 Task: Forward email as attachment with the signature Autumn Baker with the subject Vacation request from softage.1@softage.net to softage.9@softage.net with the message I would like to request a meeting to discuss the upcoming sales strategy.
Action: Mouse moved to (796, 71)
Screenshot: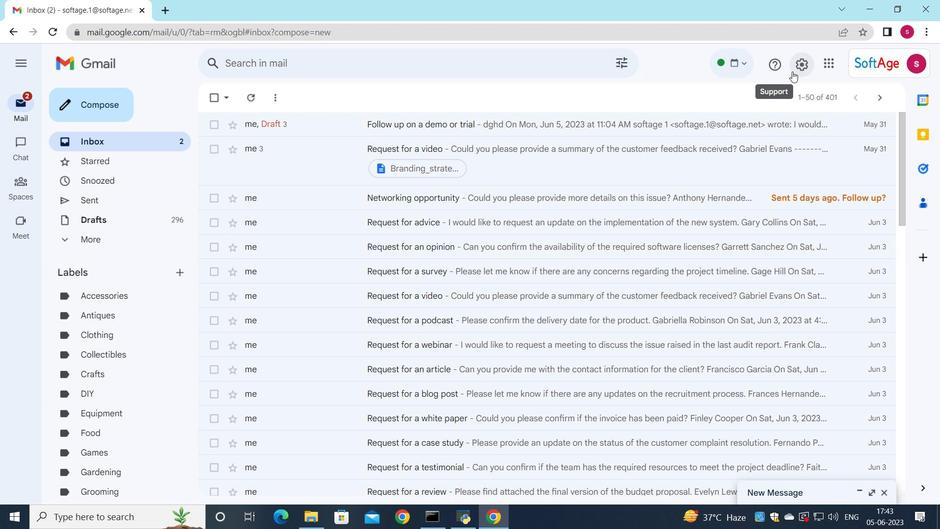 
Action: Mouse pressed left at (796, 71)
Screenshot: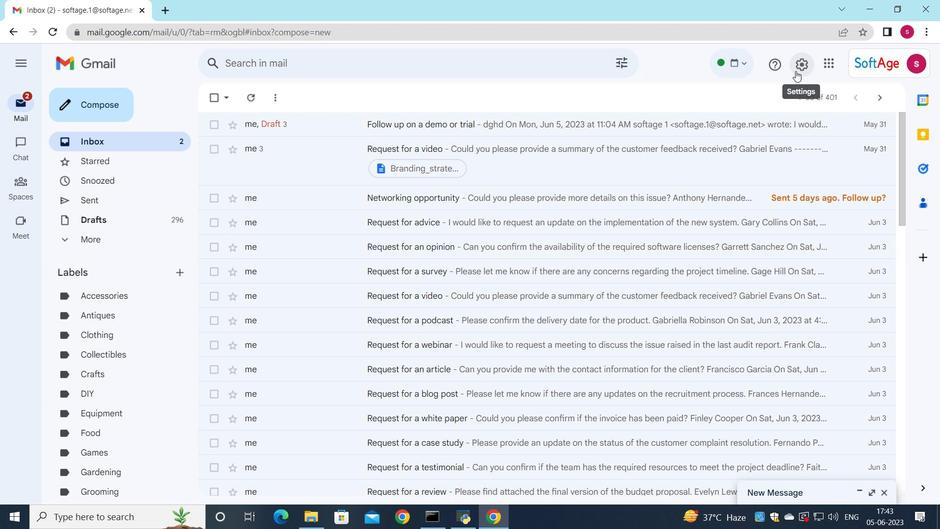 
Action: Mouse moved to (799, 125)
Screenshot: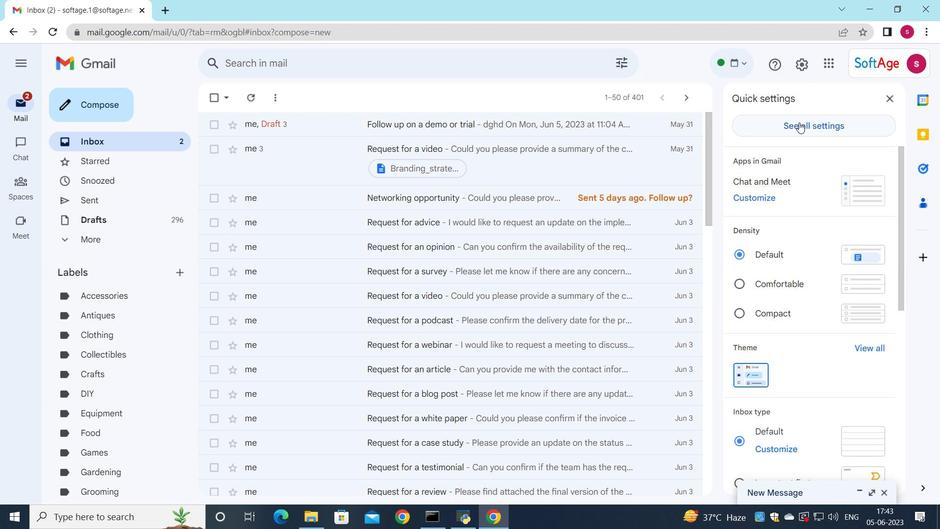 
Action: Mouse pressed left at (799, 125)
Screenshot: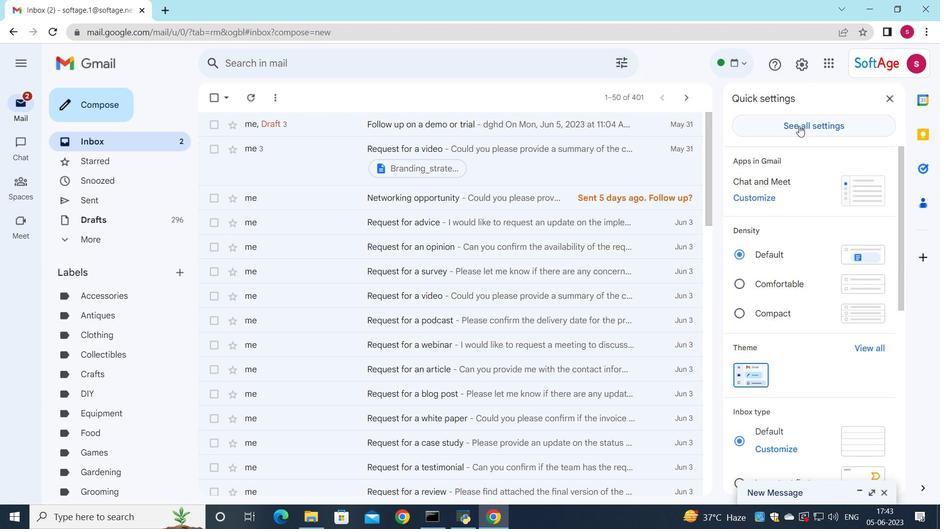 
Action: Mouse moved to (506, 201)
Screenshot: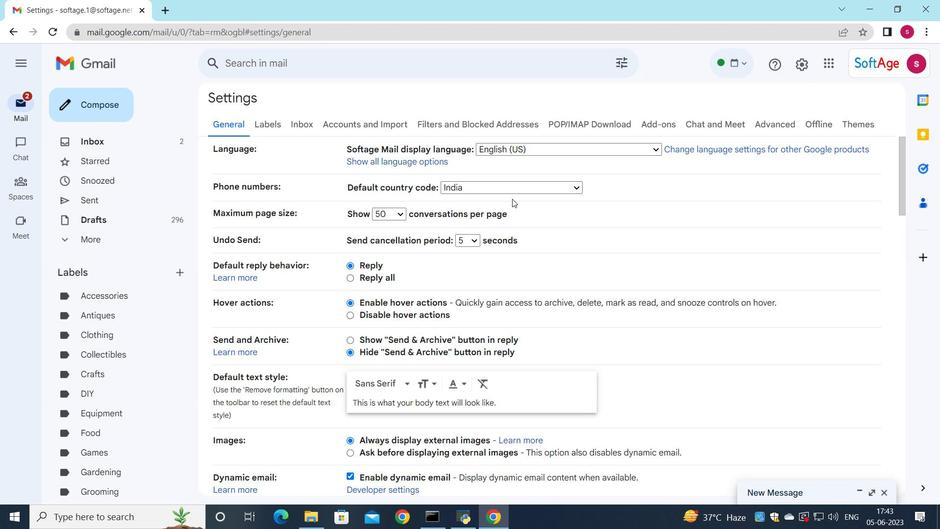 
Action: Mouse scrolled (506, 200) with delta (0, 0)
Screenshot: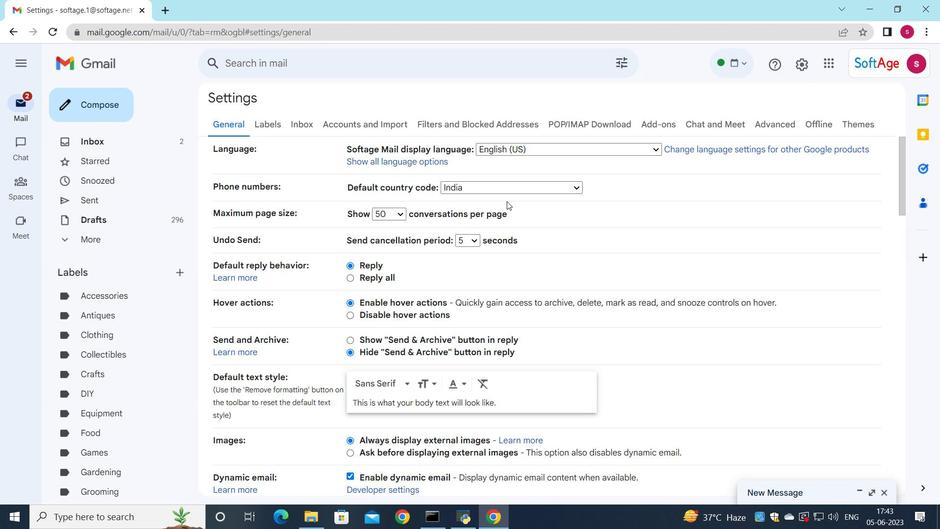
Action: Mouse scrolled (506, 200) with delta (0, 0)
Screenshot: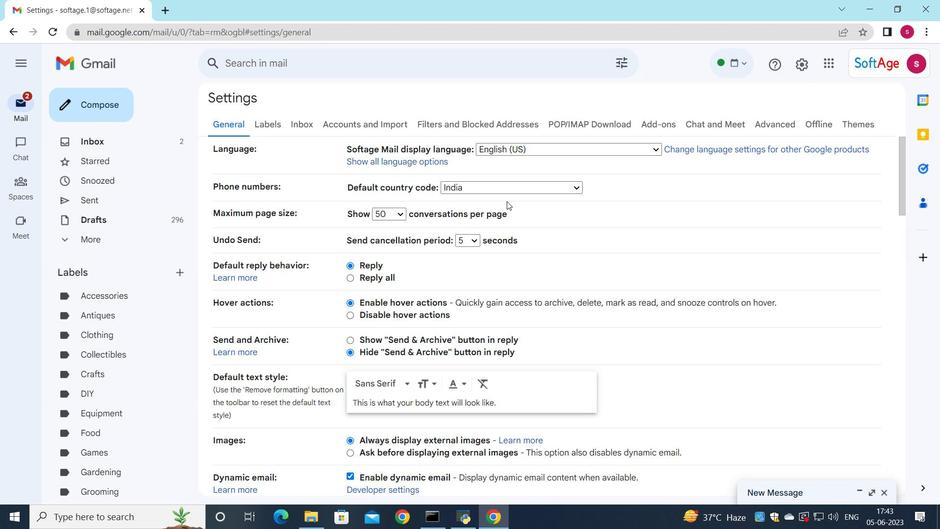 
Action: Mouse scrolled (506, 200) with delta (0, 0)
Screenshot: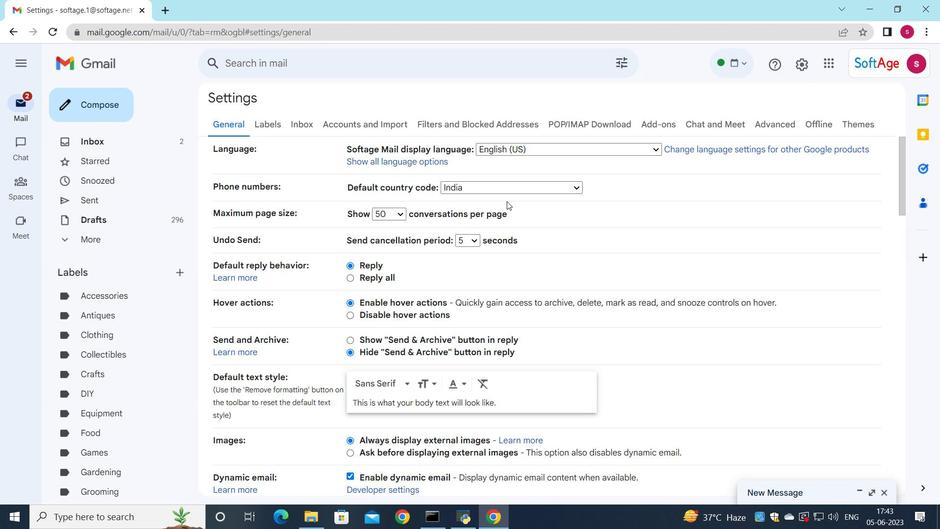 
Action: Mouse scrolled (506, 200) with delta (0, 0)
Screenshot: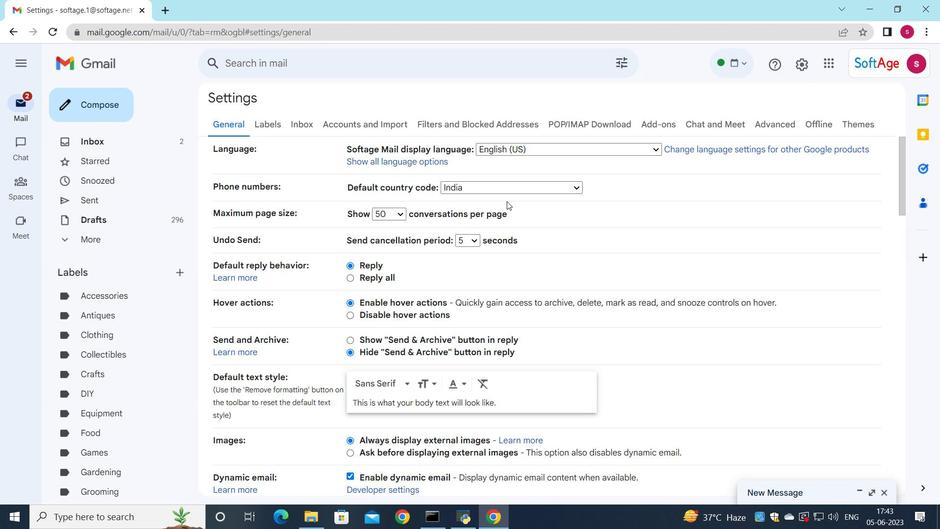 
Action: Mouse scrolled (506, 200) with delta (0, 0)
Screenshot: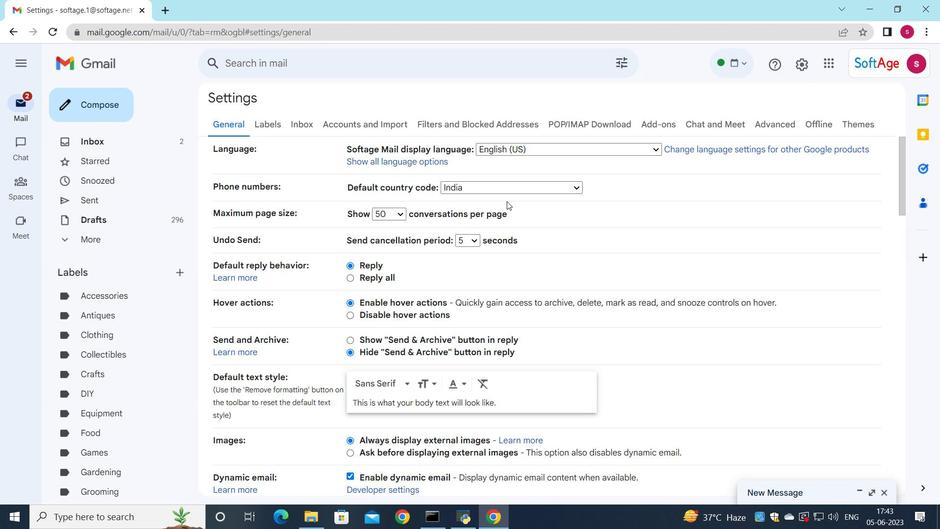 
Action: Mouse moved to (503, 210)
Screenshot: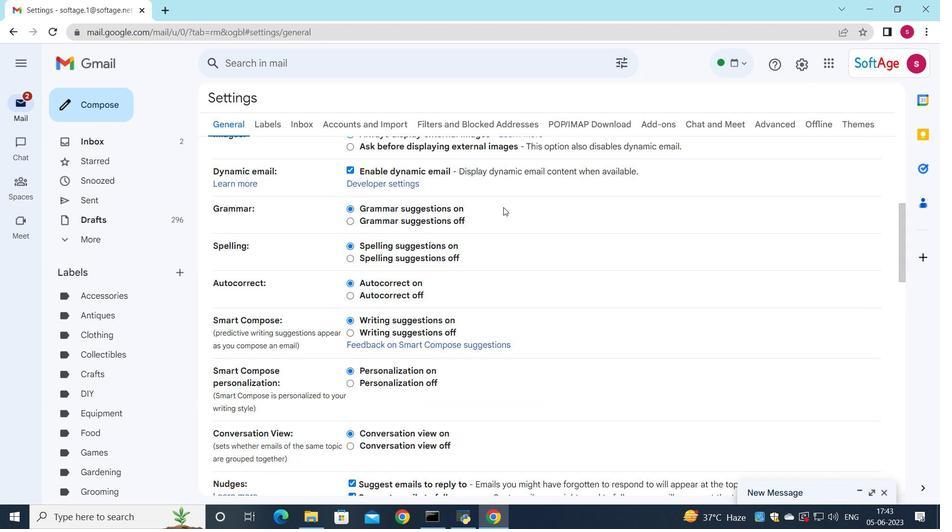 
Action: Mouse scrolled (503, 209) with delta (0, 0)
Screenshot: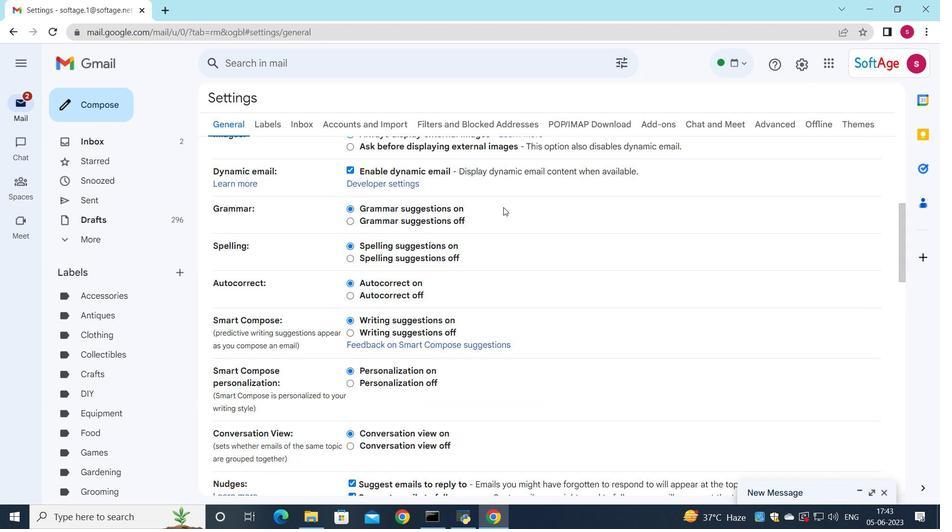 
Action: Mouse moved to (502, 214)
Screenshot: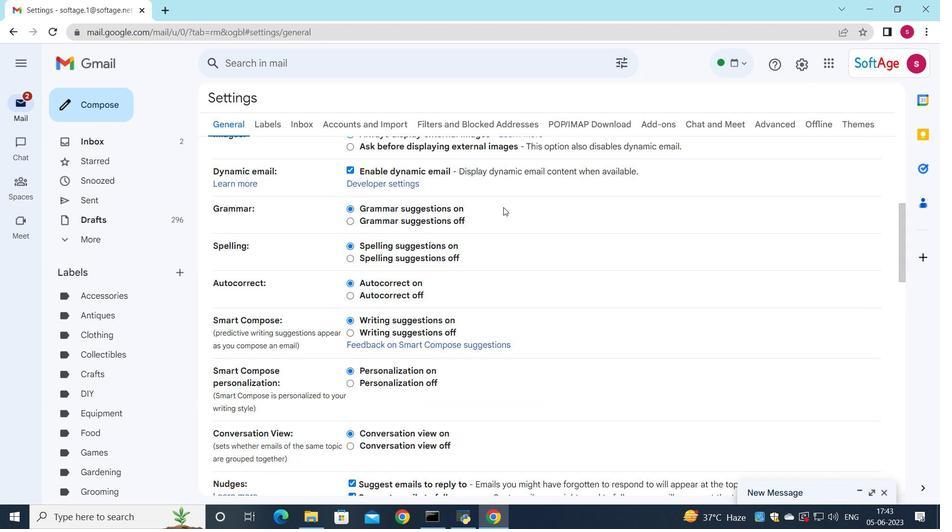 
Action: Mouse scrolled (502, 213) with delta (0, 0)
Screenshot: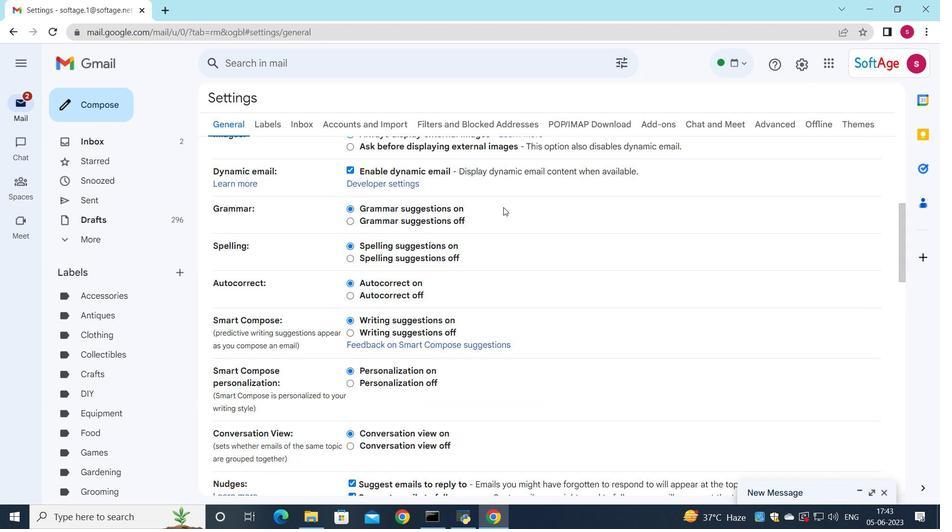 
Action: Mouse moved to (502, 216)
Screenshot: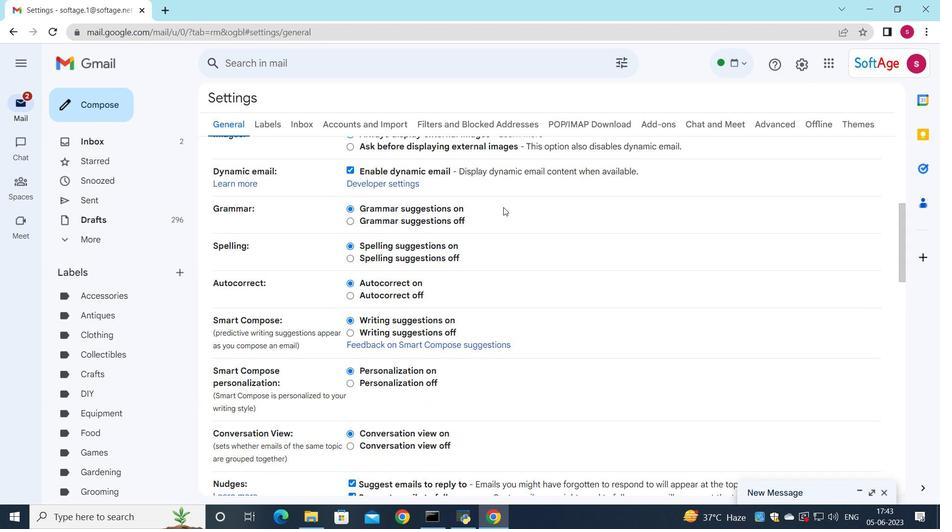 
Action: Mouse scrolled (502, 216) with delta (0, 0)
Screenshot: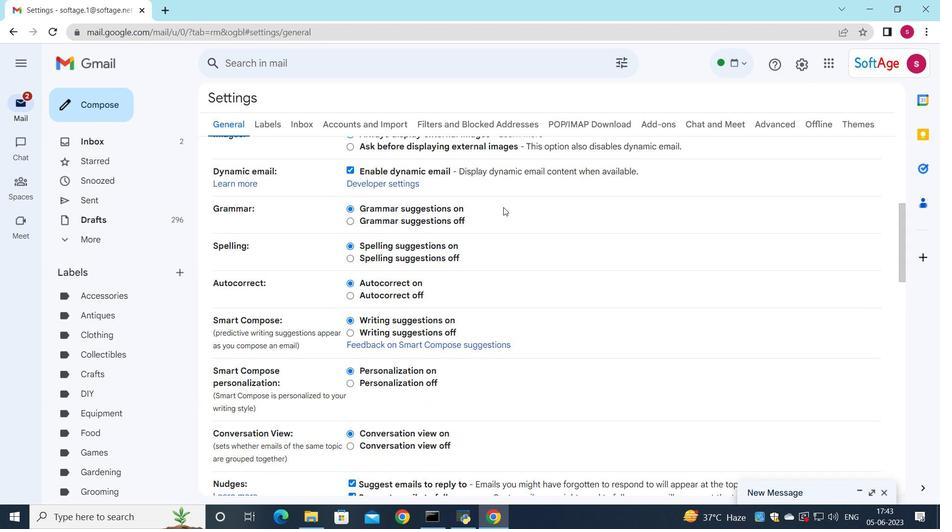 
Action: Mouse moved to (502, 218)
Screenshot: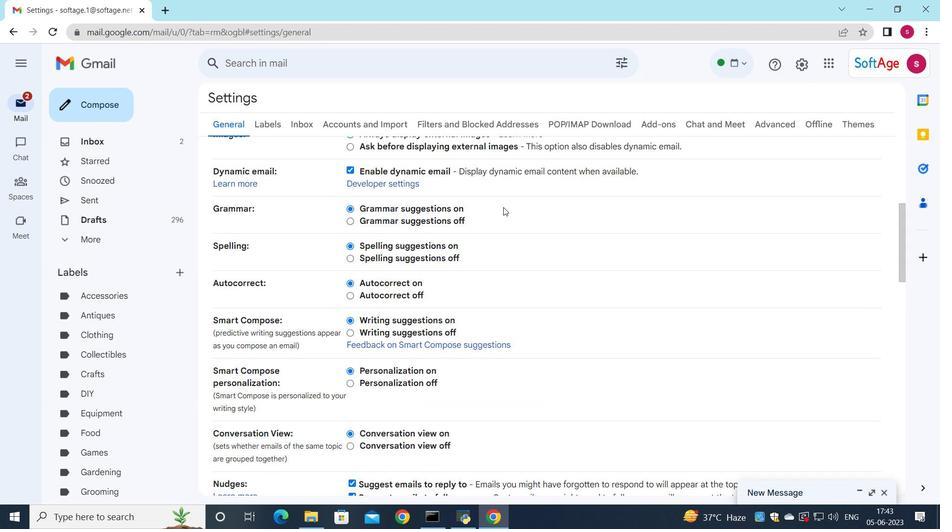 
Action: Mouse scrolled (502, 218) with delta (0, 0)
Screenshot: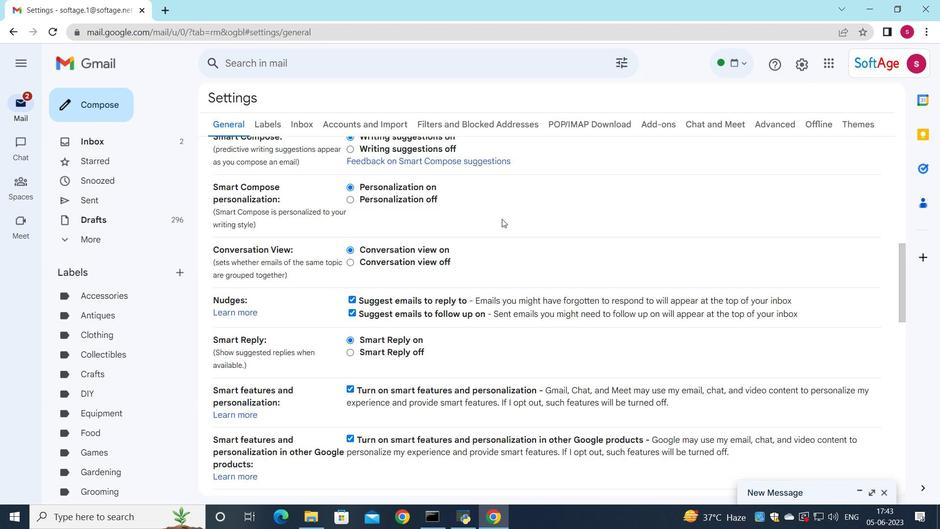 
Action: Mouse scrolled (502, 218) with delta (0, 0)
Screenshot: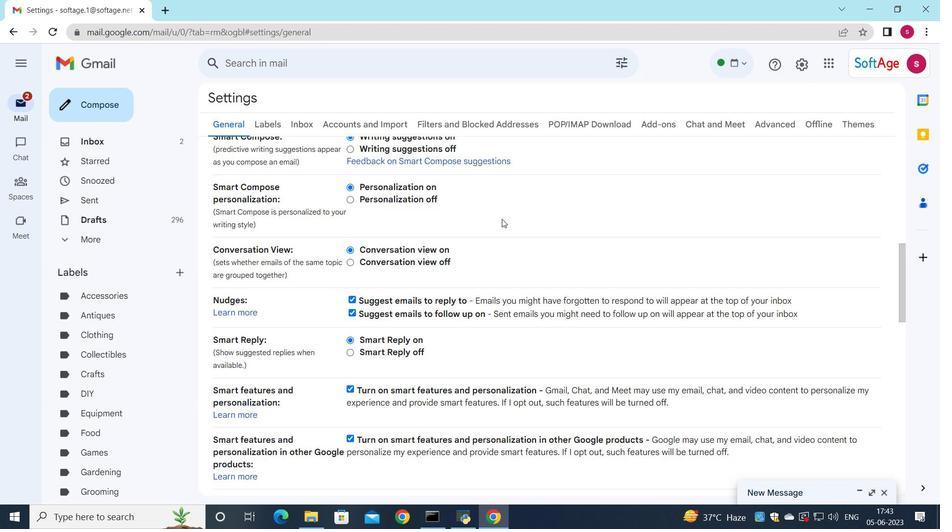 
Action: Mouse moved to (502, 218)
Screenshot: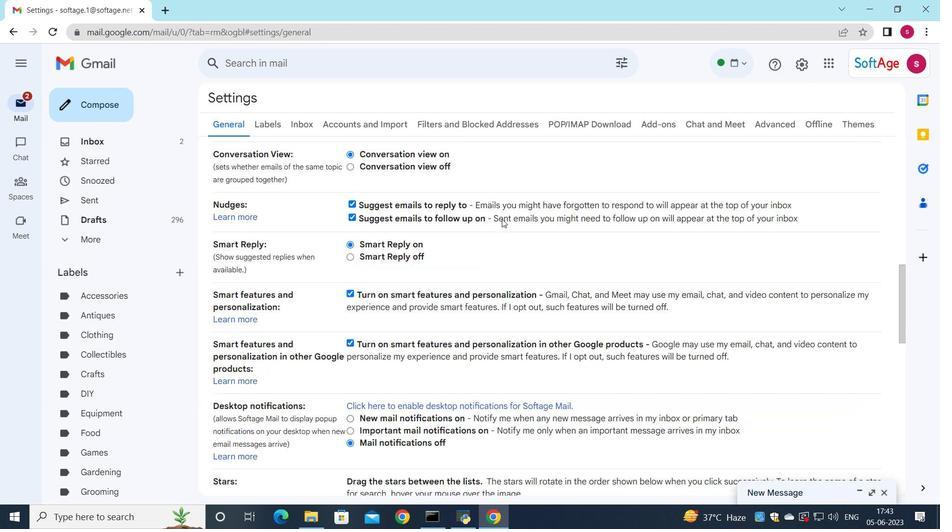 
Action: Mouse scrolled (502, 217) with delta (0, 0)
Screenshot: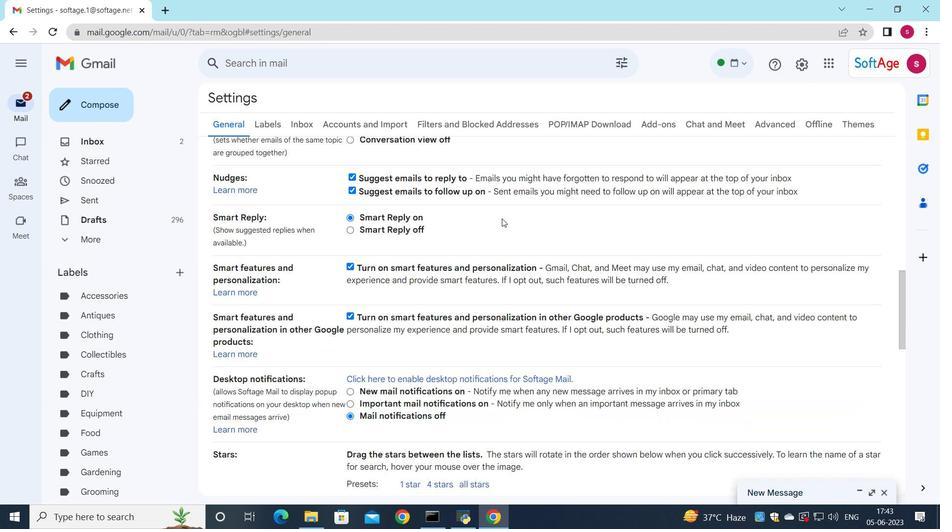 
Action: Mouse scrolled (502, 217) with delta (0, 0)
Screenshot: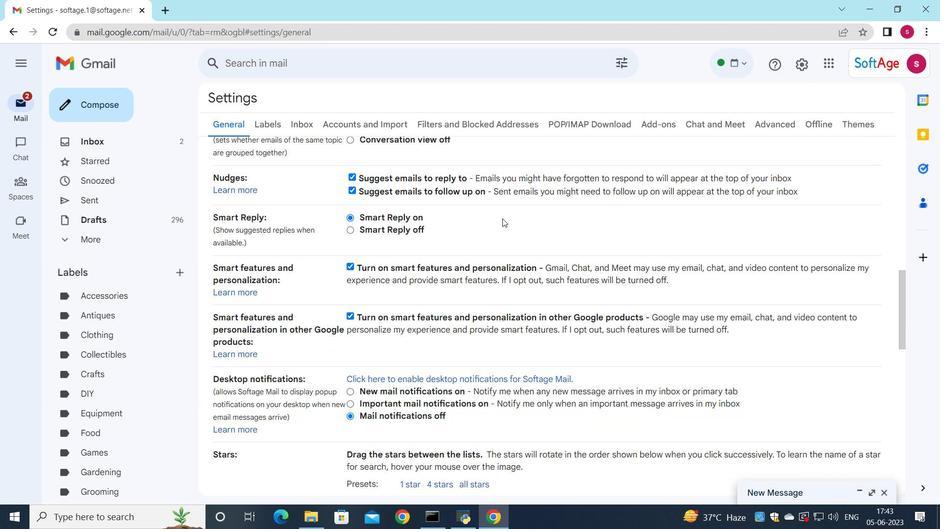 
Action: Mouse scrolled (502, 217) with delta (0, 0)
Screenshot: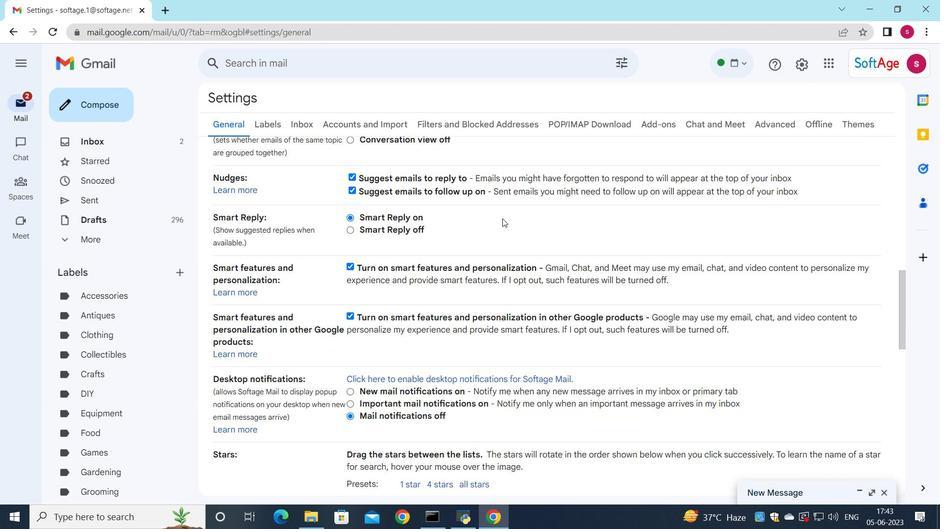 
Action: Mouse scrolled (502, 217) with delta (0, 0)
Screenshot: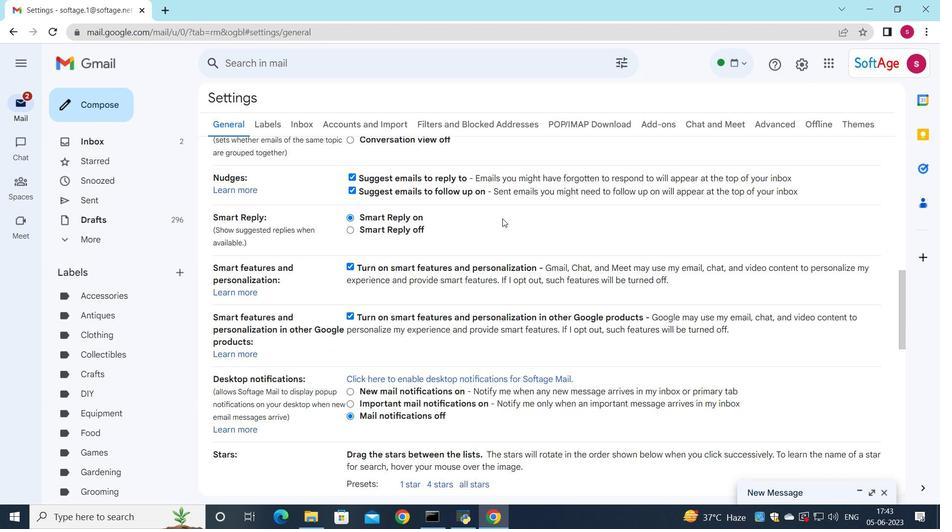 
Action: Mouse moved to (485, 229)
Screenshot: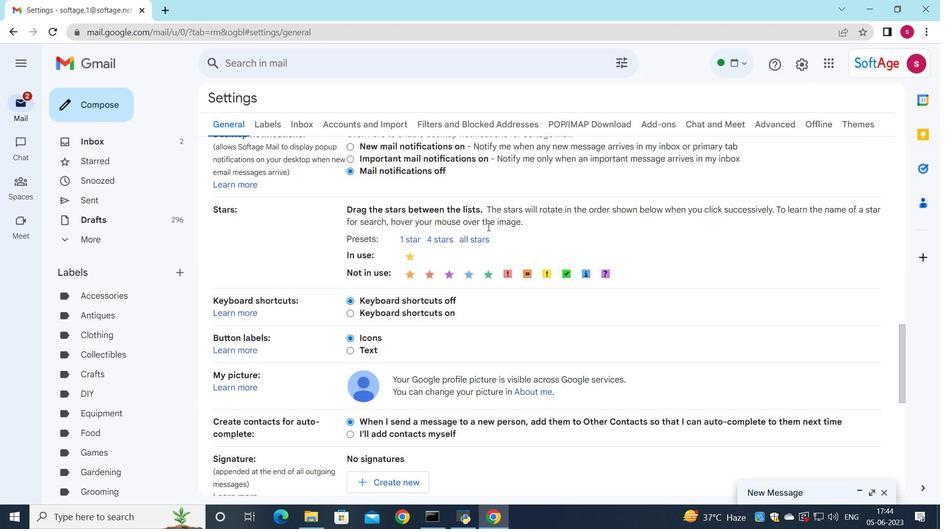 
Action: Mouse scrolled (485, 228) with delta (0, 0)
Screenshot: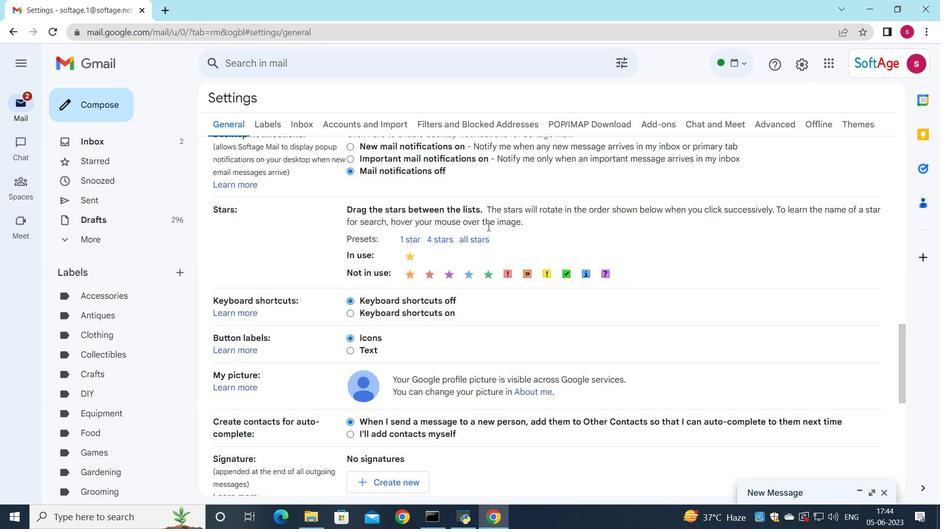 
Action: Mouse moved to (484, 231)
Screenshot: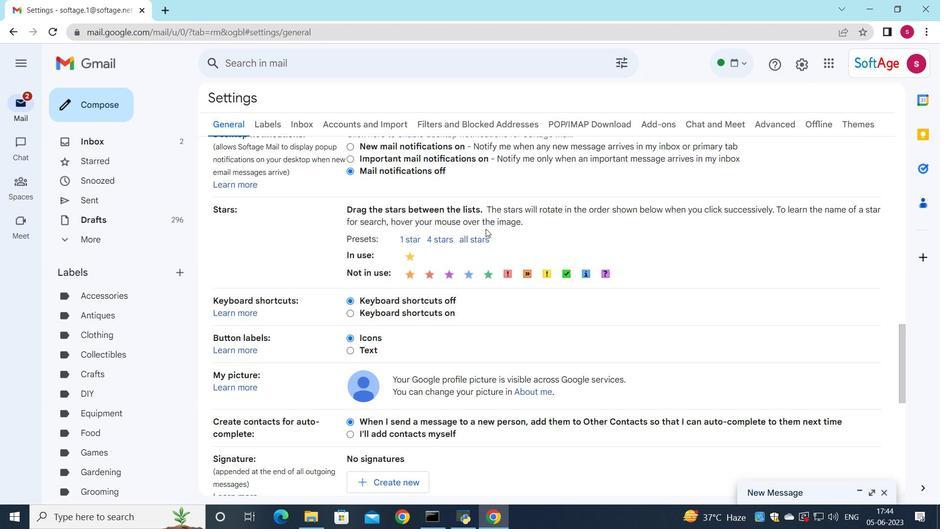 
Action: Mouse scrolled (484, 231) with delta (0, 0)
Screenshot: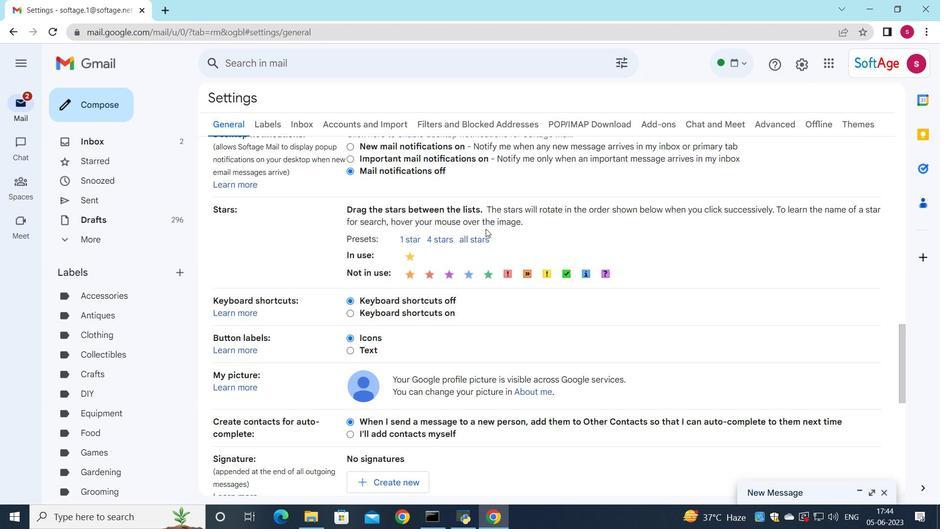 
Action: Mouse moved to (483, 235)
Screenshot: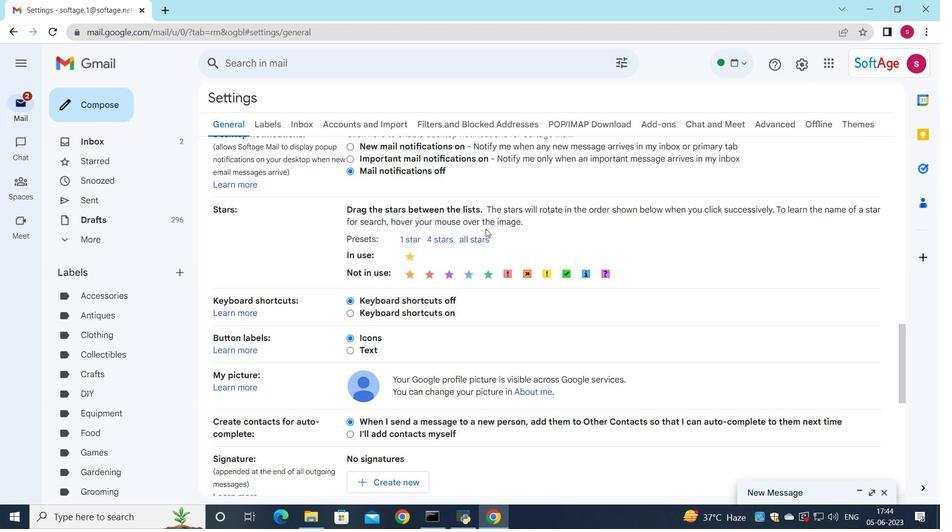 
Action: Mouse scrolled (483, 235) with delta (0, 0)
Screenshot: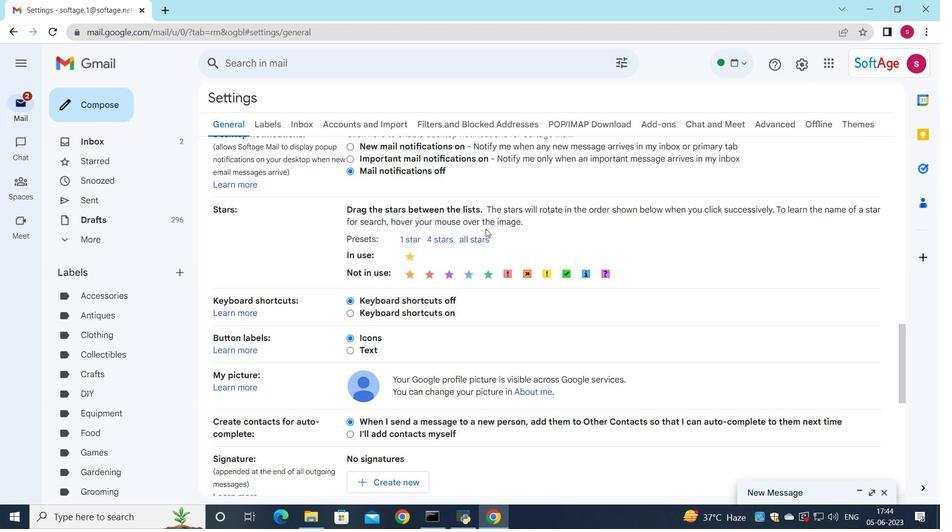 
Action: Mouse moved to (481, 242)
Screenshot: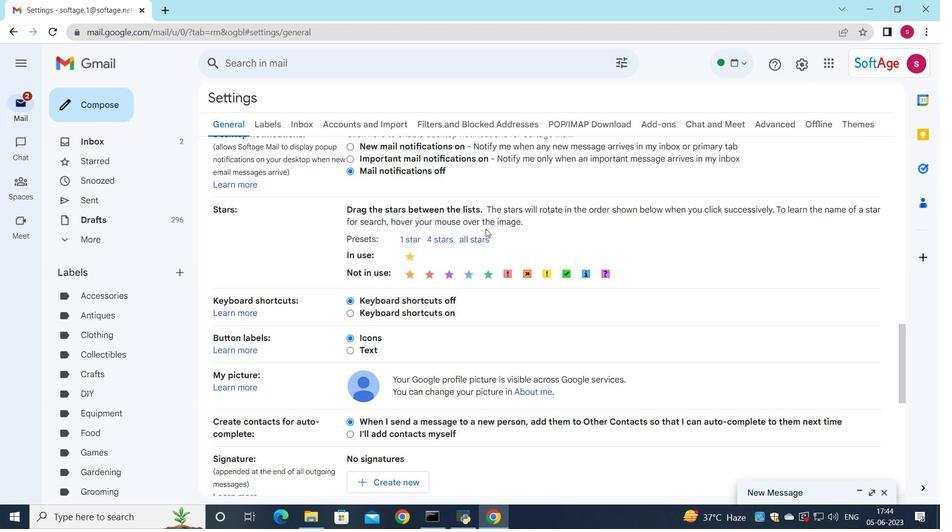 
Action: Mouse scrolled (481, 241) with delta (0, 0)
Screenshot: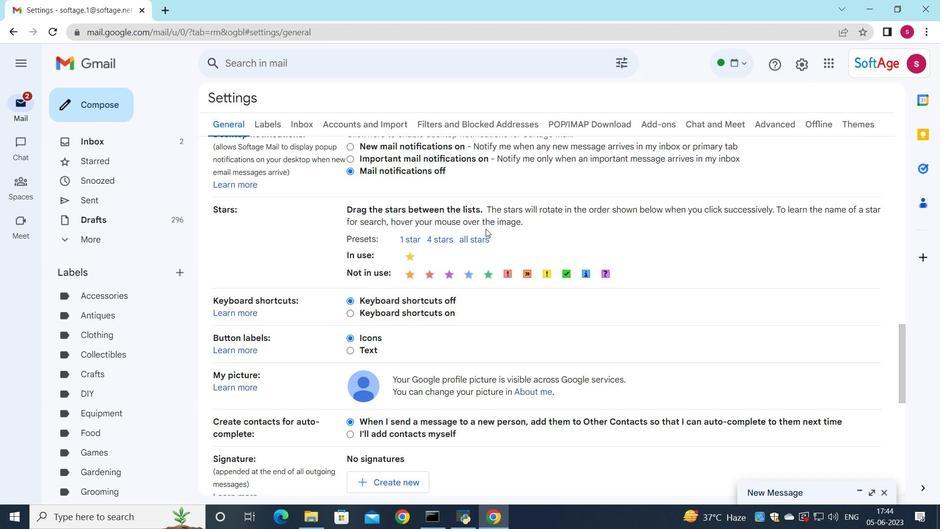 
Action: Mouse moved to (400, 238)
Screenshot: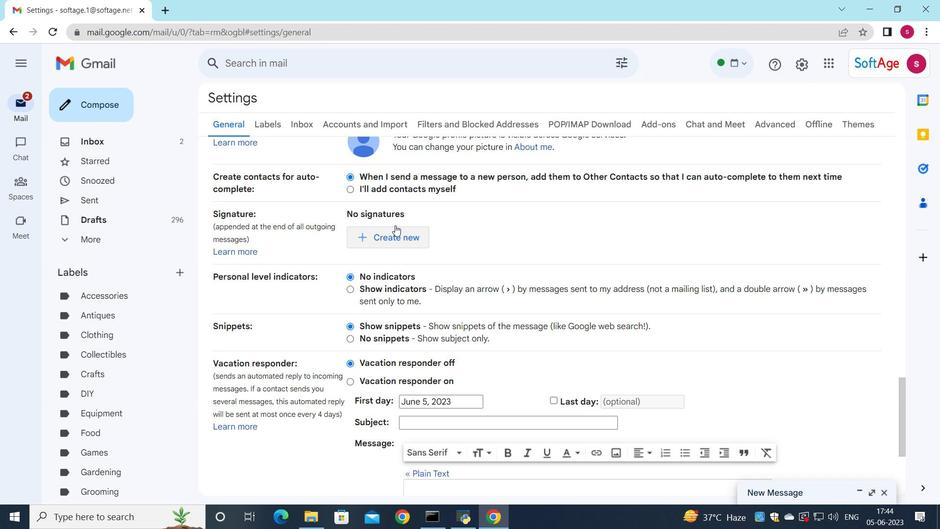 
Action: Mouse pressed left at (400, 238)
Screenshot: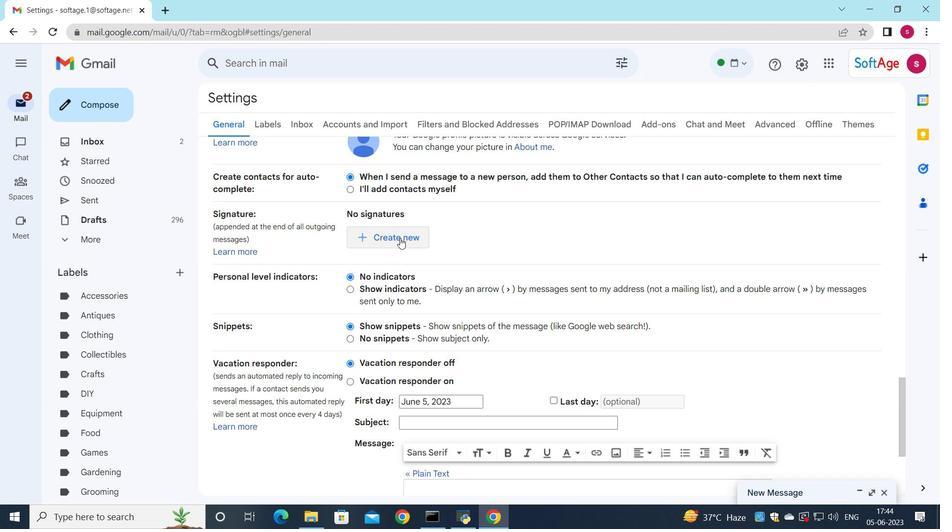
Action: Mouse moved to (423, 251)
Screenshot: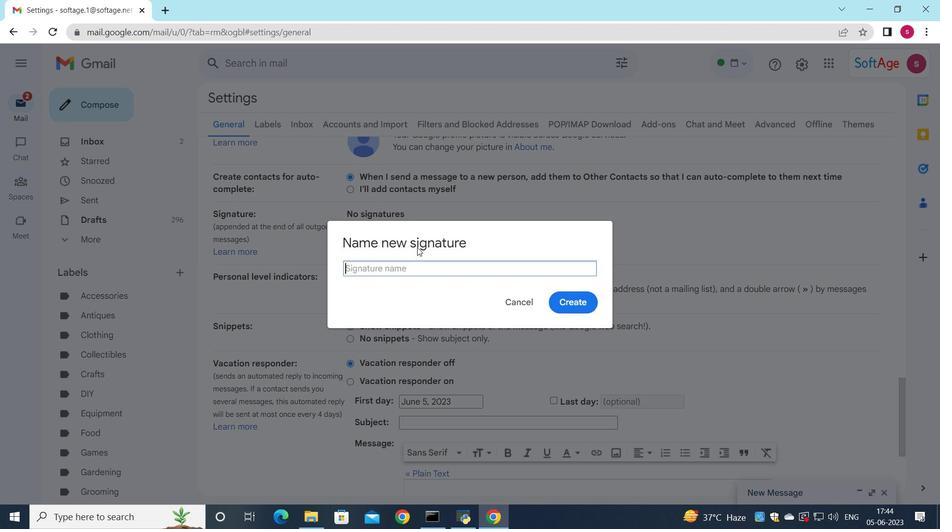 
Action: Key pressed <Key.shift>Autumn<Key.space><Key.shift><Key.shift><Key.shift><Key.shift><Key.shift><Key.shift><Key.shift><Key.shift><Key.shift><Key.shift><Key.shift><Key.shift><Key.shift><Key.shift><Key.shift><Key.shift><Key.shift><Key.shift><Key.shift><Key.shift><Key.shift><Key.shift><Key.shift><Key.shift><Key.shift><Key.shift><Key.shift><Key.shift><Key.shift><Key.shift><Key.shift><Key.shift>Baker
Screenshot: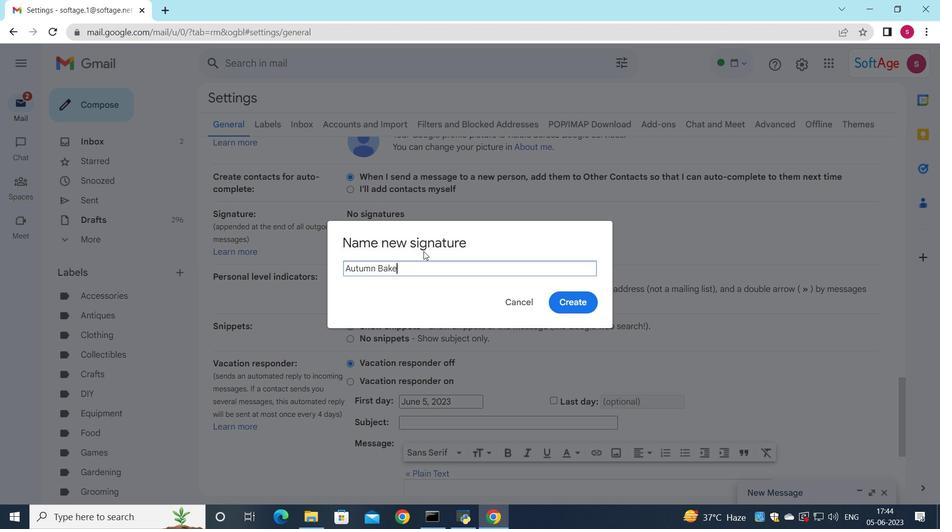 
Action: Mouse moved to (580, 297)
Screenshot: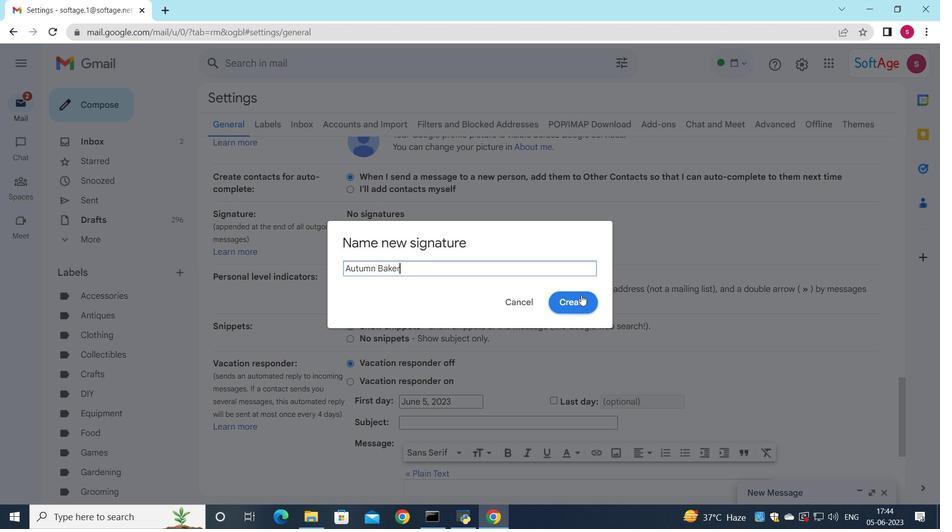 
Action: Mouse pressed left at (580, 297)
Screenshot: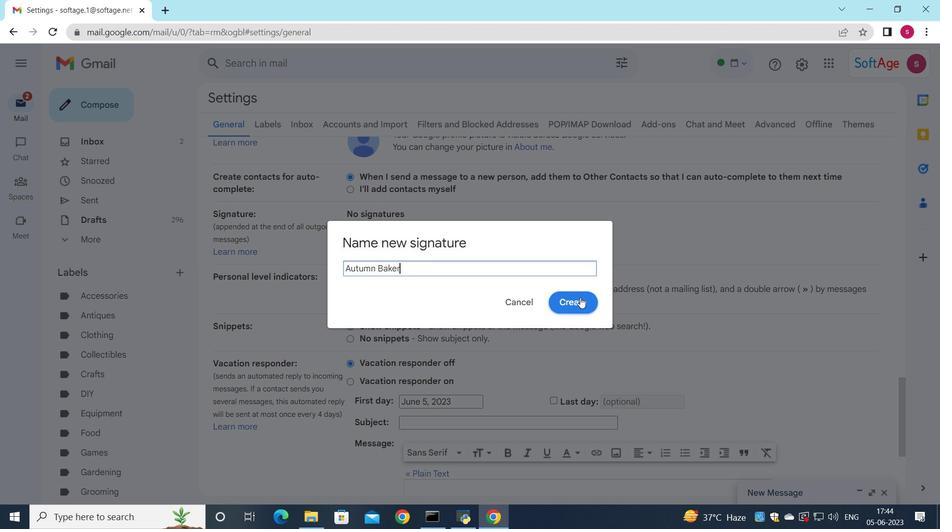 
Action: Mouse moved to (572, 248)
Screenshot: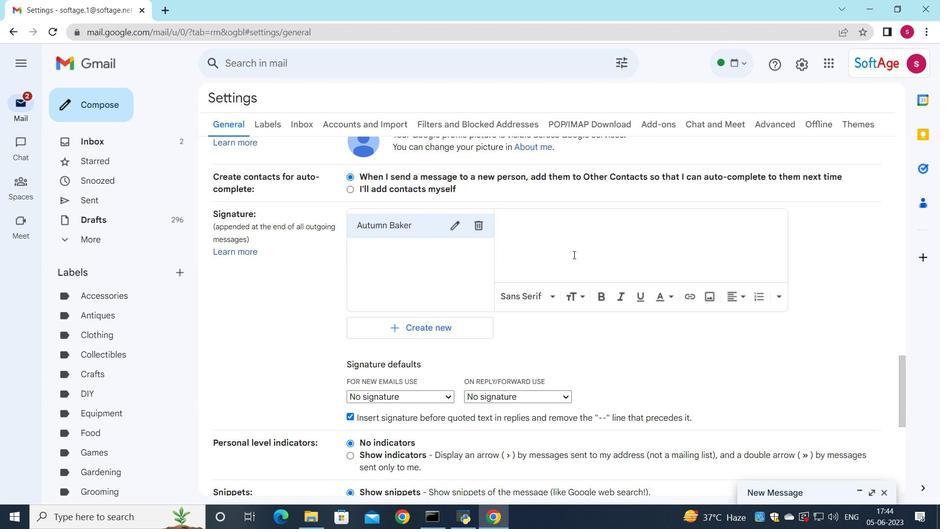 
Action: Mouse pressed left at (572, 248)
Screenshot: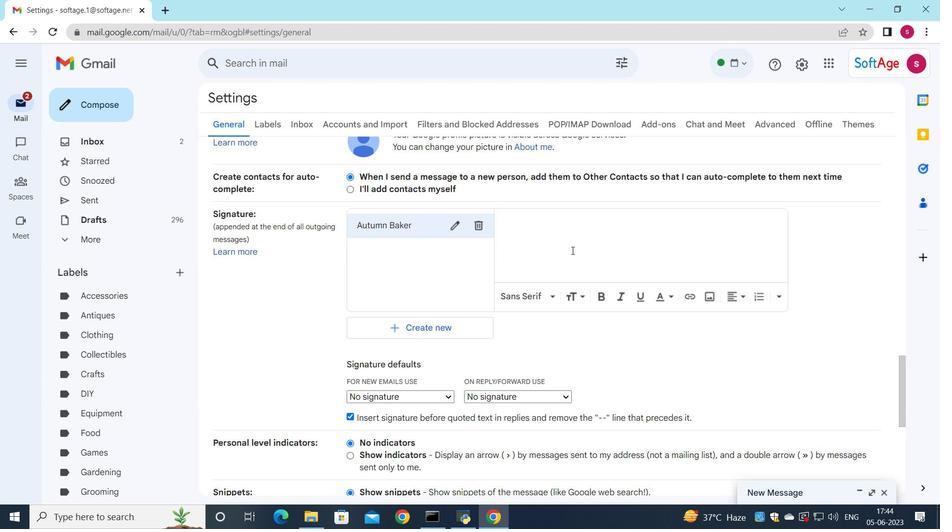 
Action: Key pressed <Key.shift>Autumn<Key.space><Key.shift>Baker
Screenshot: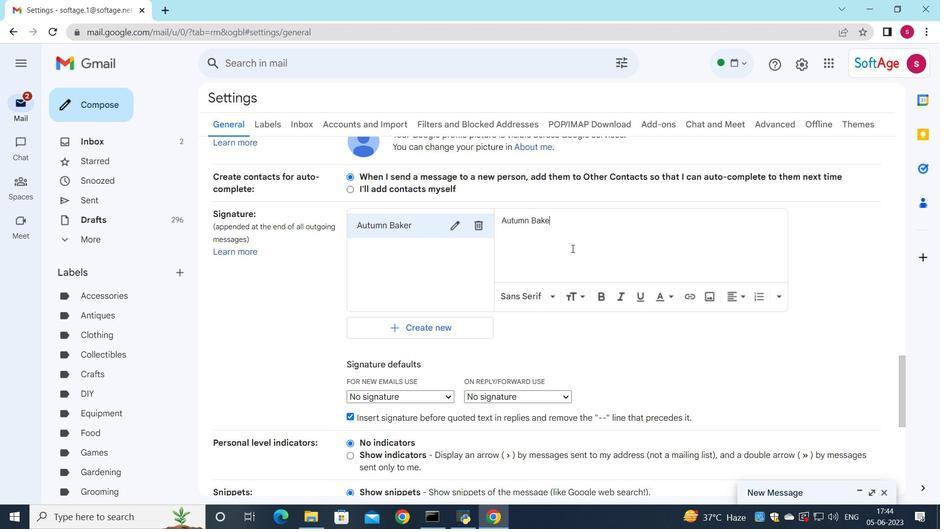 
Action: Mouse moved to (433, 387)
Screenshot: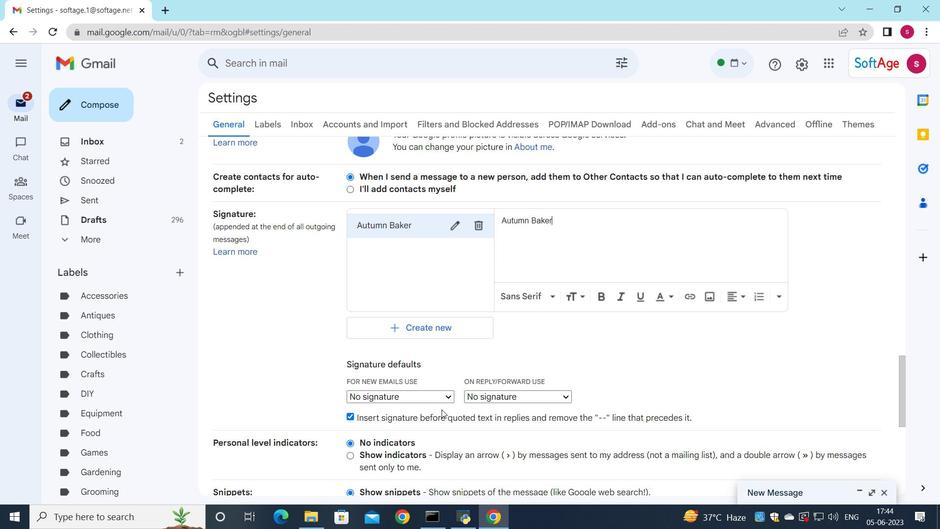 
Action: Mouse pressed left at (433, 387)
Screenshot: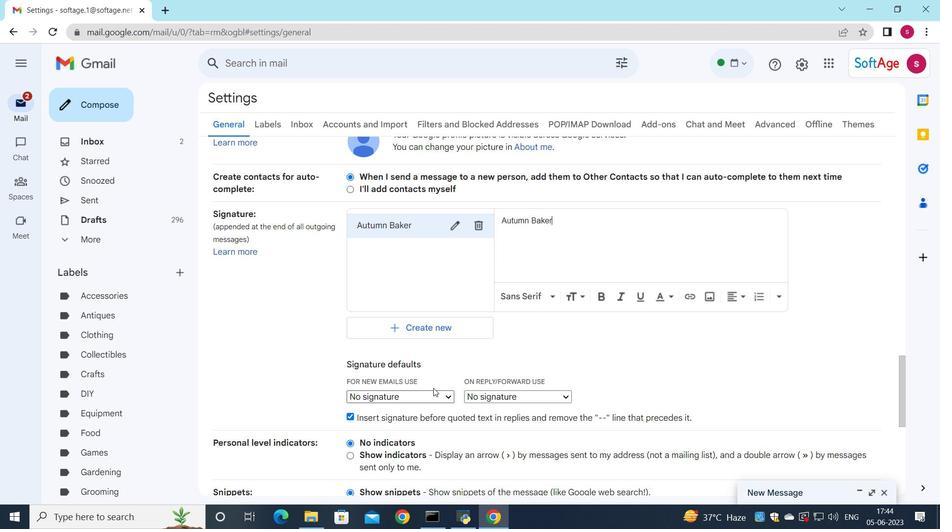 
Action: Mouse moved to (437, 398)
Screenshot: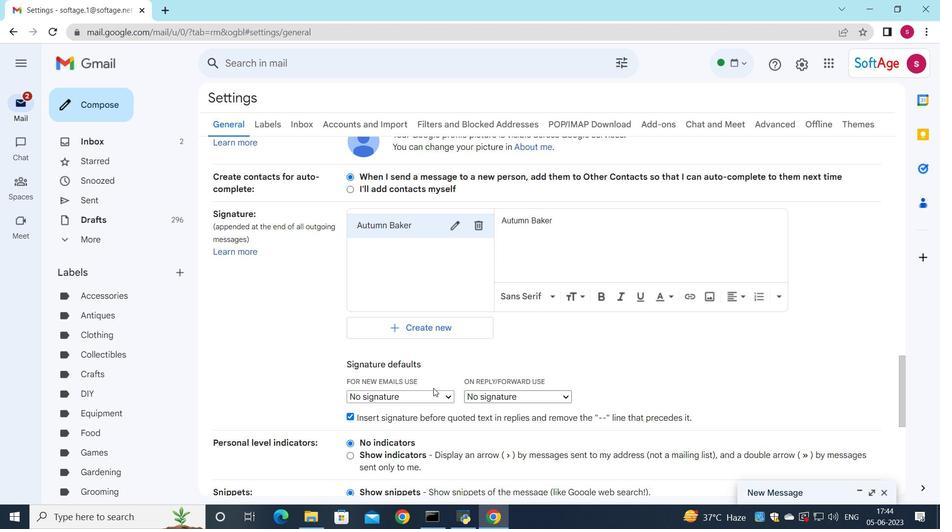 
Action: Mouse pressed left at (437, 398)
Screenshot: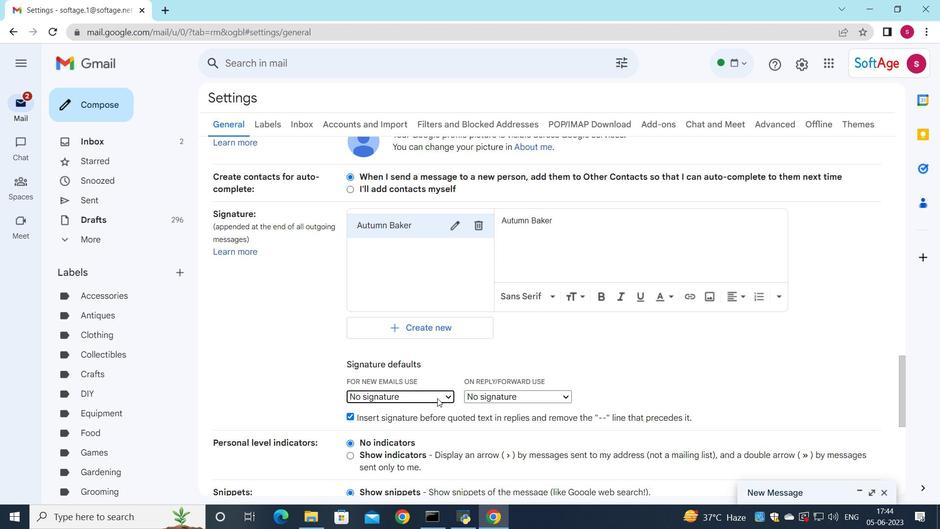 
Action: Mouse moved to (441, 420)
Screenshot: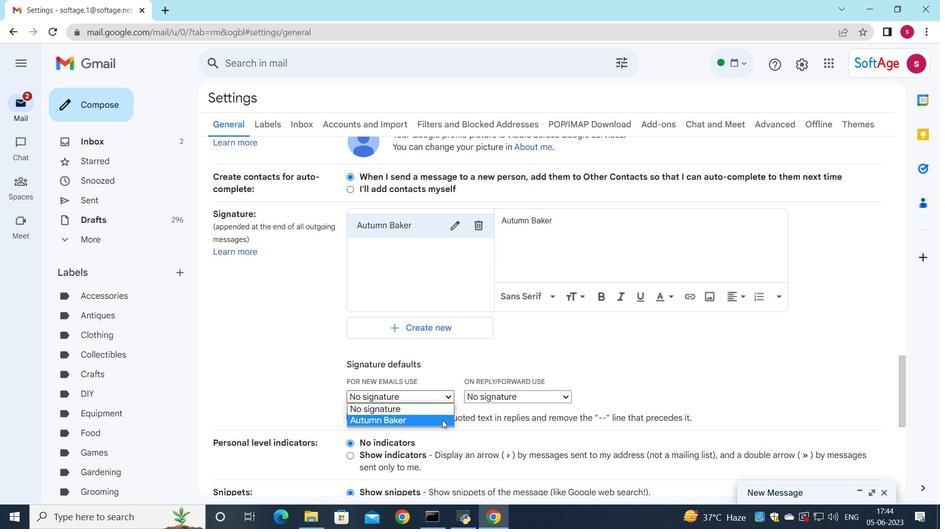 
Action: Mouse pressed left at (441, 420)
Screenshot: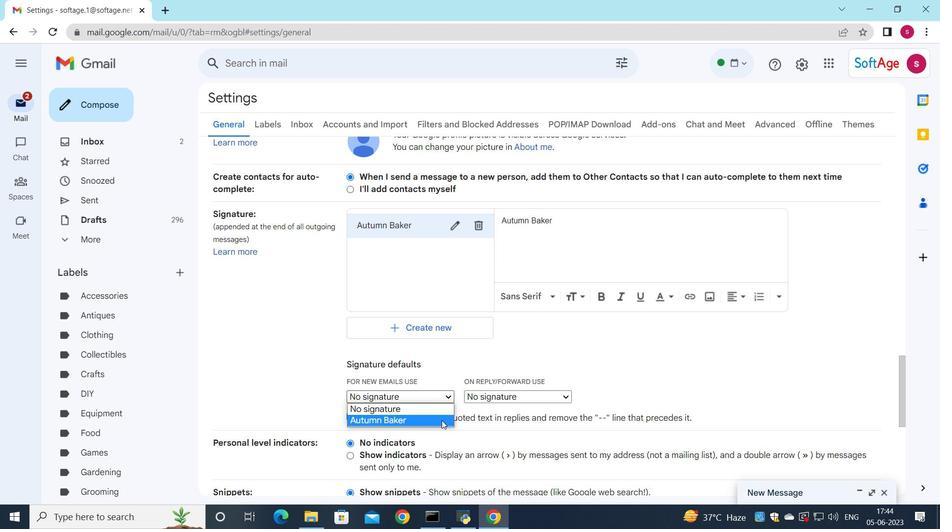 
Action: Mouse moved to (482, 395)
Screenshot: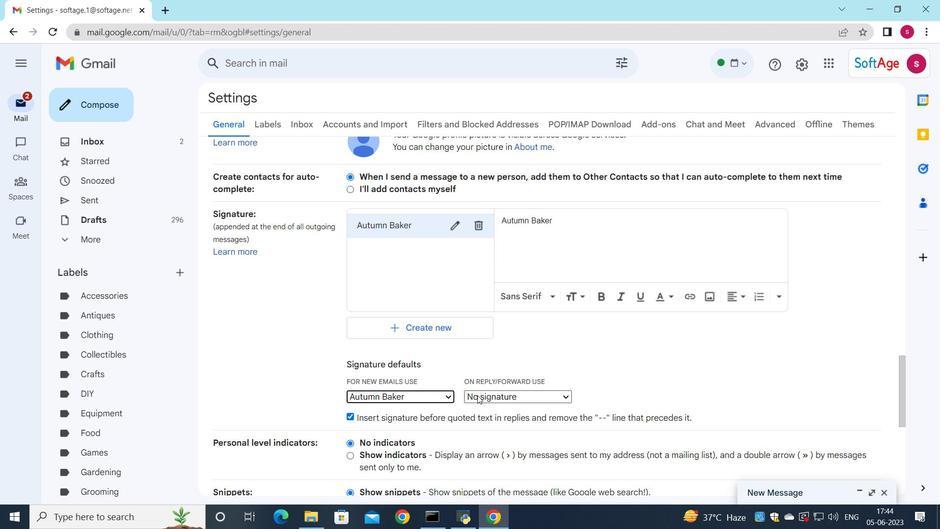 
Action: Mouse pressed left at (482, 395)
Screenshot: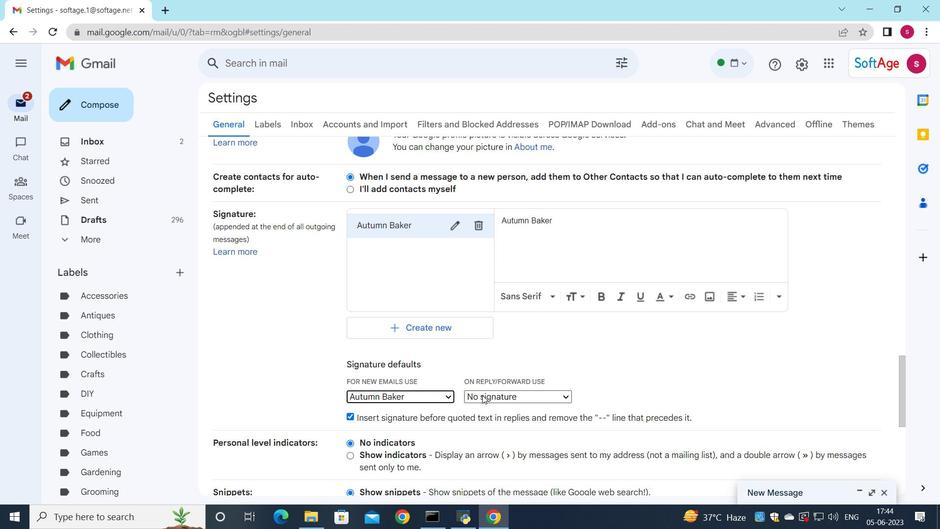 
Action: Mouse moved to (485, 418)
Screenshot: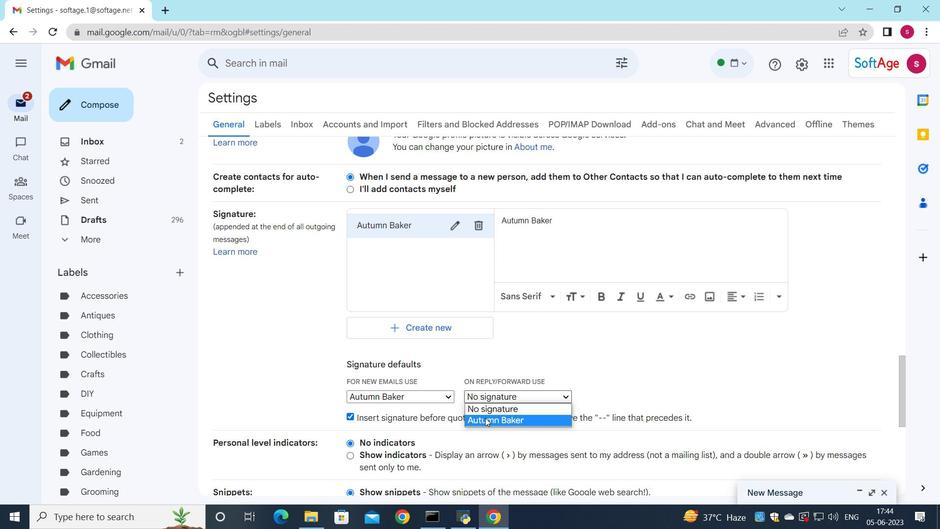 
Action: Mouse pressed left at (485, 418)
Screenshot: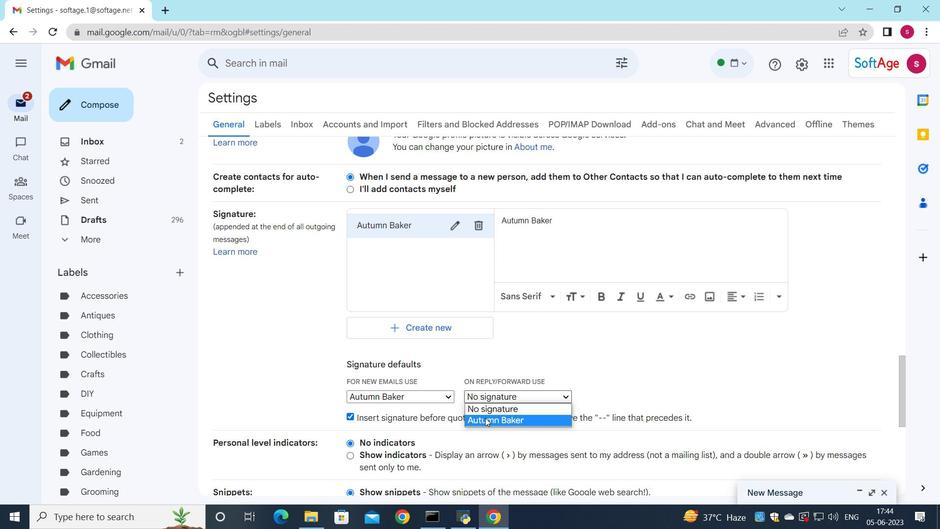 
Action: Mouse moved to (390, 299)
Screenshot: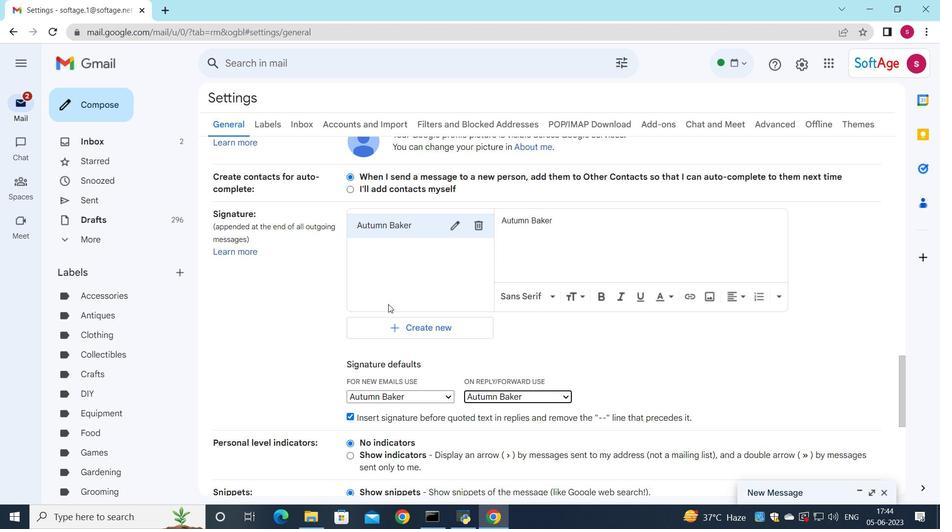 
Action: Mouse scrolled (390, 299) with delta (0, 0)
Screenshot: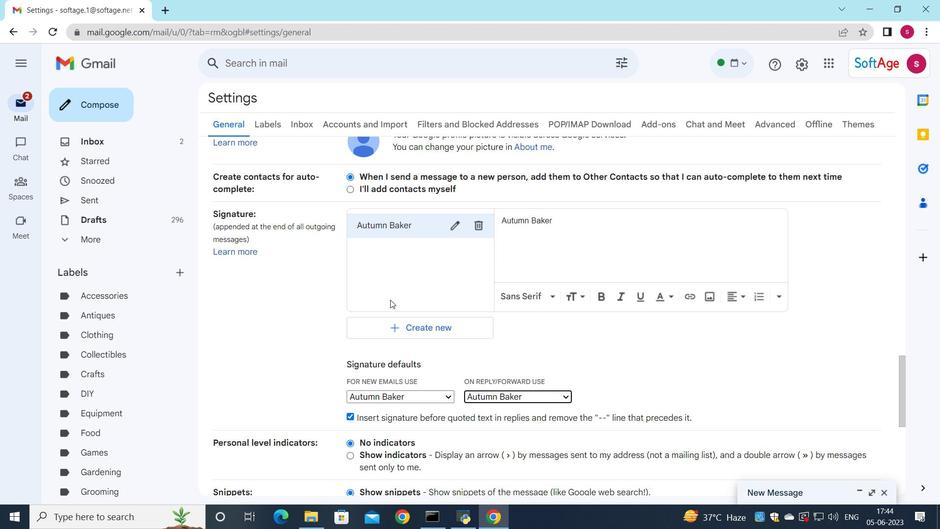 
Action: Mouse scrolled (390, 299) with delta (0, 0)
Screenshot: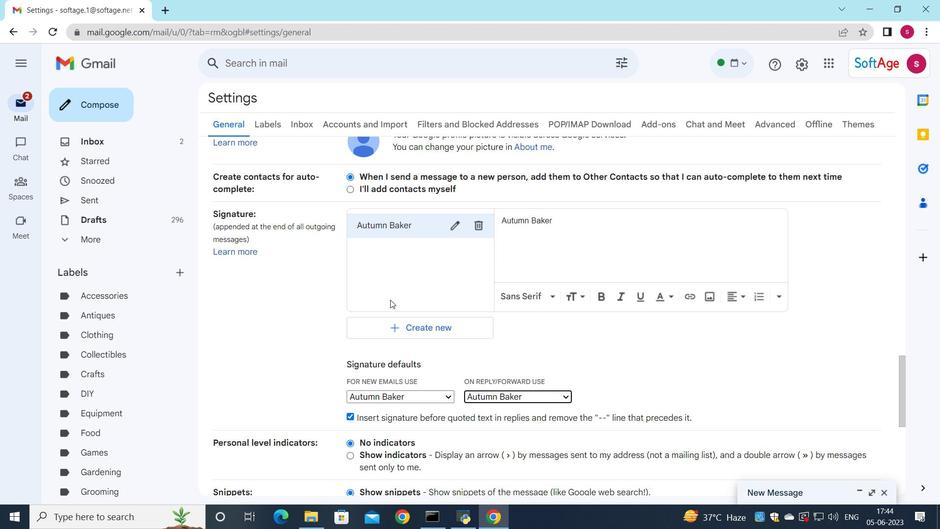 
Action: Mouse scrolled (390, 299) with delta (0, 0)
Screenshot: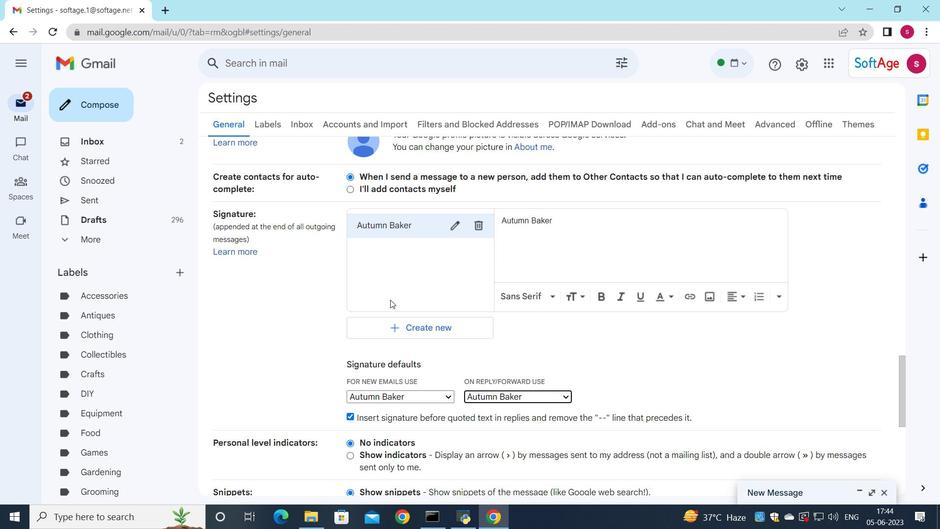 
Action: Mouse scrolled (390, 299) with delta (0, 0)
Screenshot: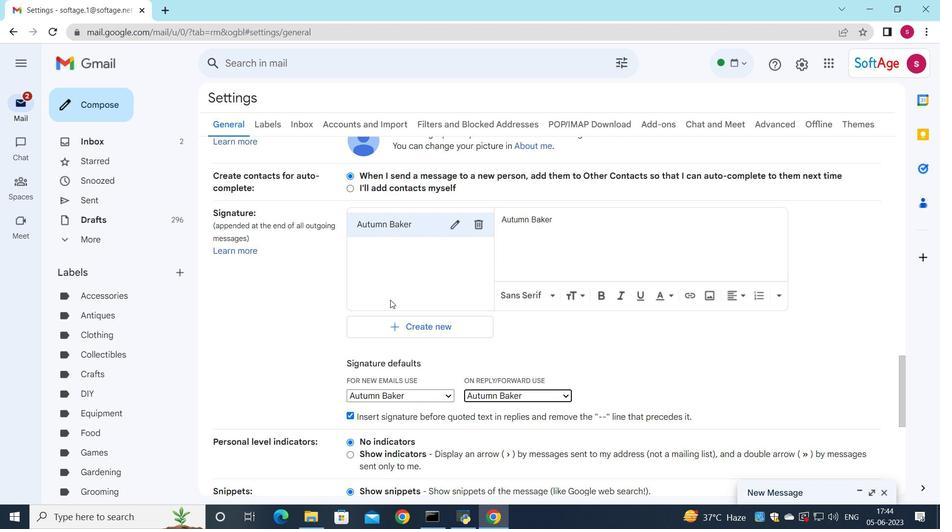 
Action: Mouse scrolled (390, 299) with delta (0, 0)
Screenshot: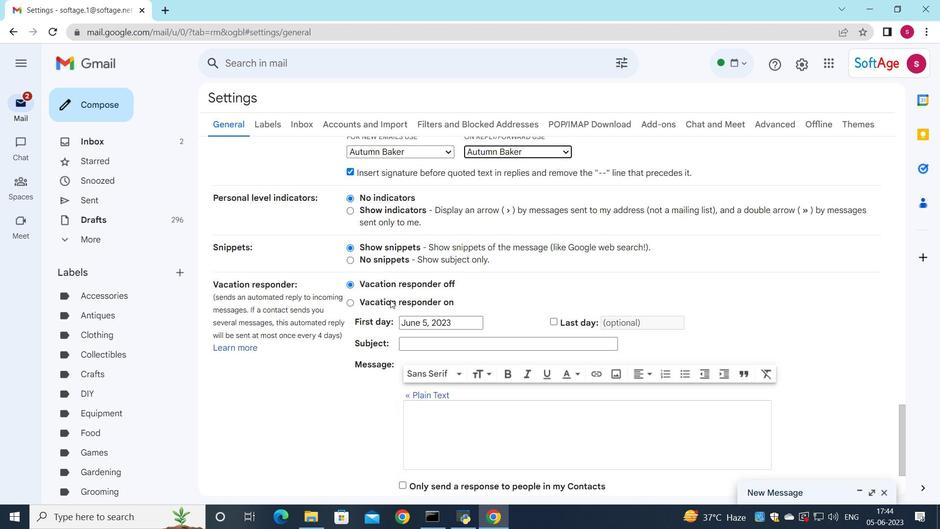 
Action: Mouse scrolled (390, 299) with delta (0, 0)
Screenshot: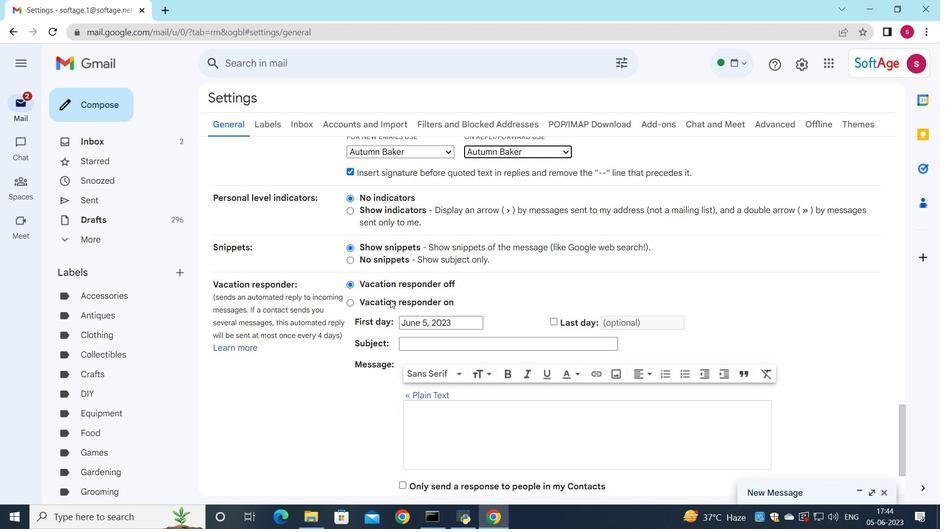 
Action: Mouse scrolled (390, 299) with delta (0, 0)
Screenshot: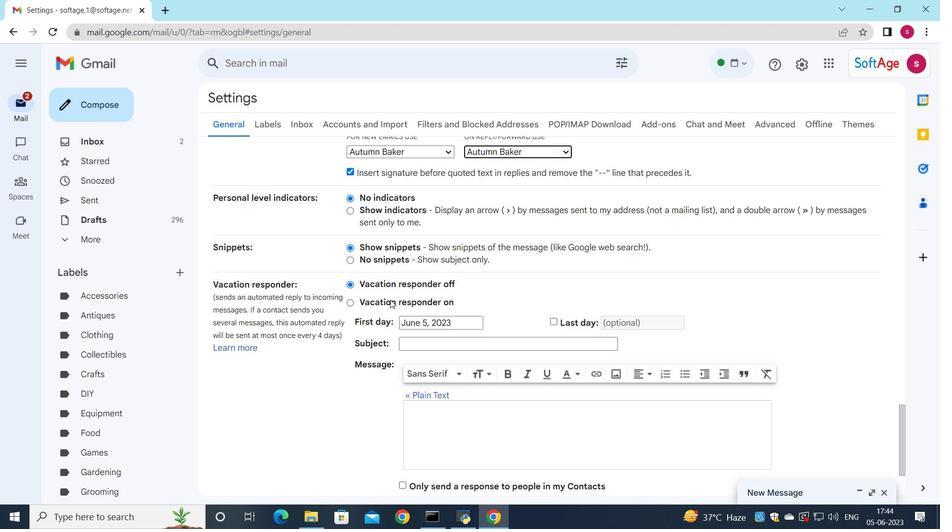 
Action: Mouse moved to (537, 442)
Screenshot: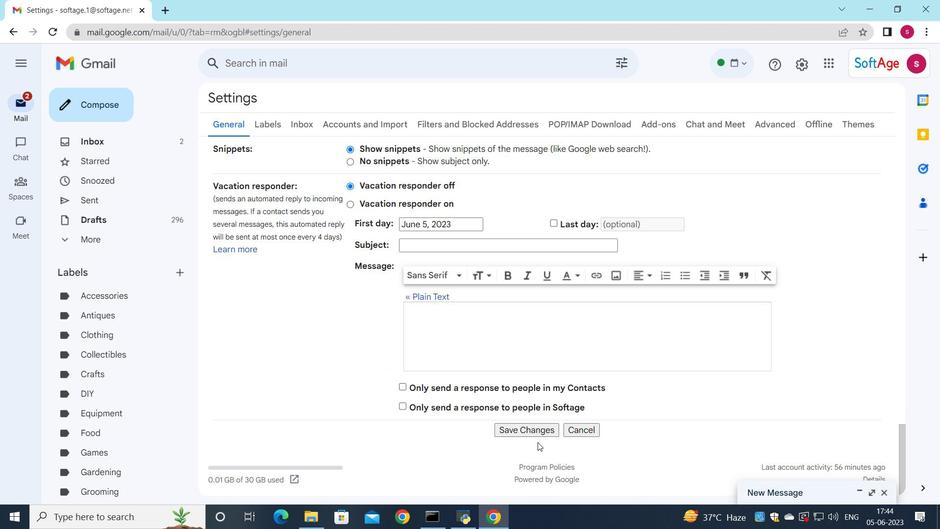 
Action: Mouse pressed left at (537, 442)
Screenshot: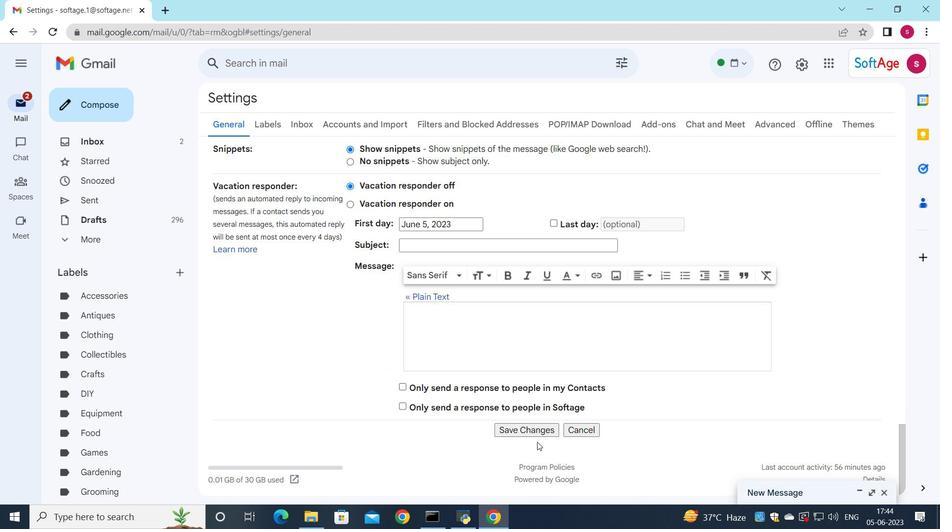 
Action: Mouse moved to (531, 435)
Screenshot: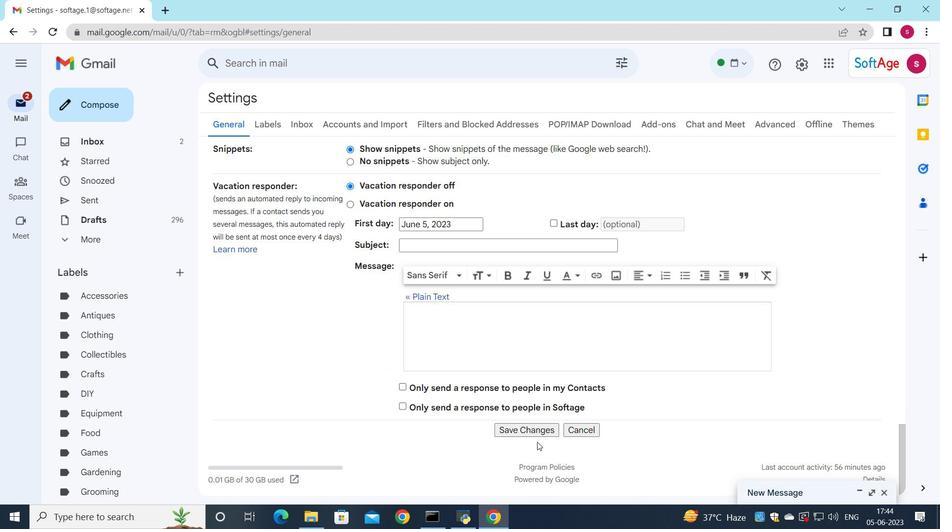 
Action: Mouse pressed left at (531, 435)
Screenshot: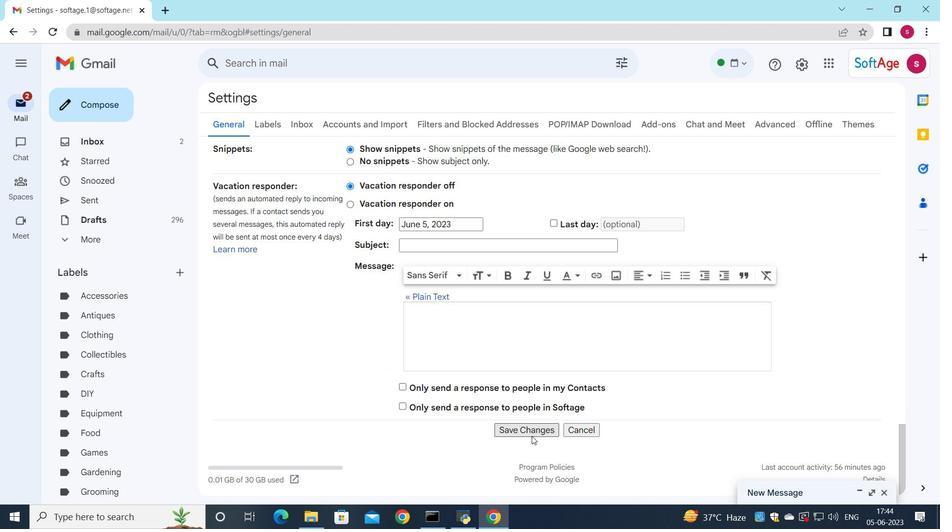 
Action: Mouse moved to (221, 397)
Screenshot: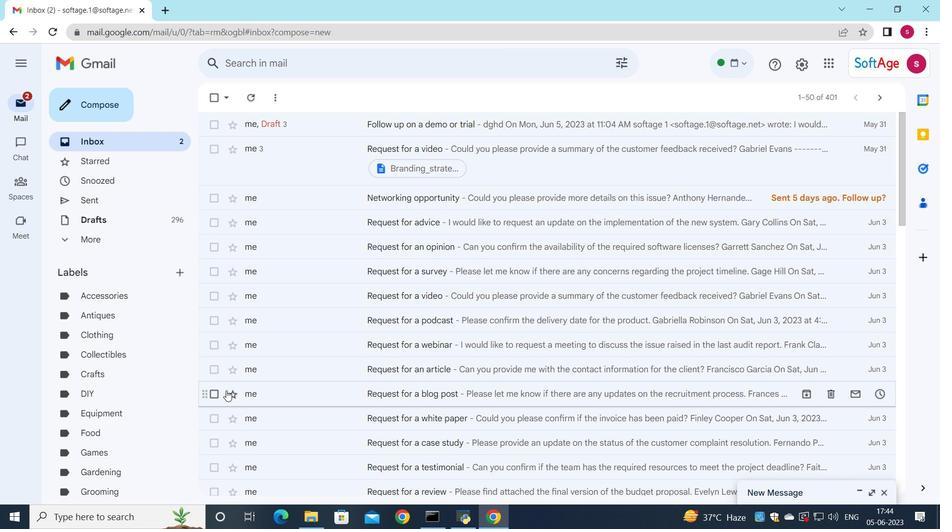 
Action: Mouse pressed left at (221, 397)
Screenshot: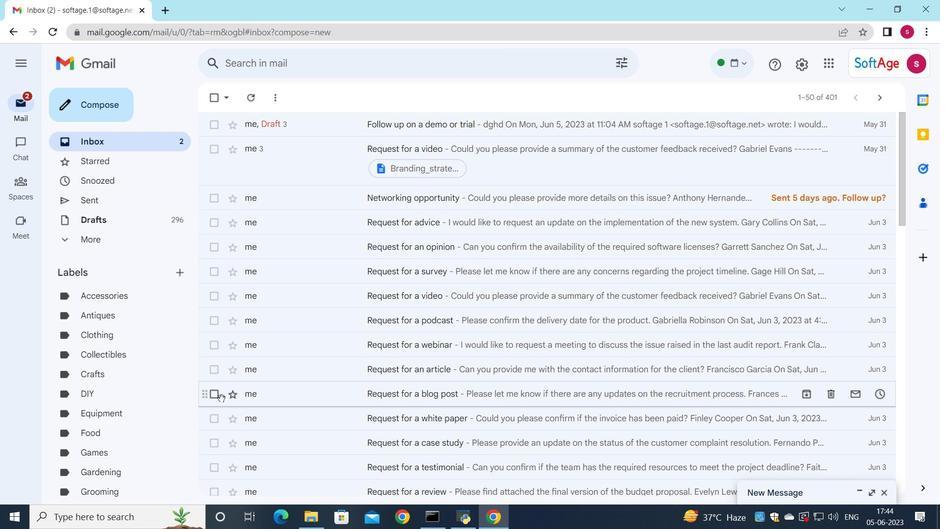 
Action: Mouse moved to (478, 98)
Screenshot: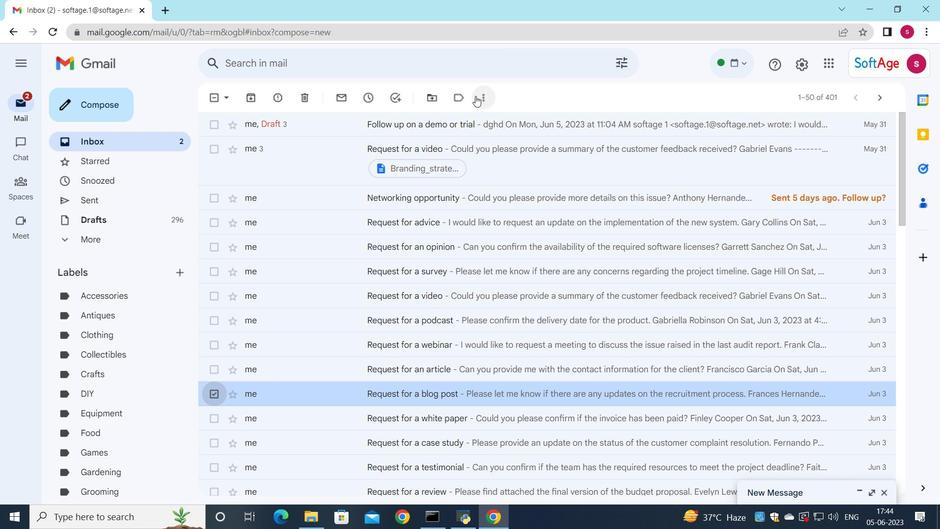 
Action: Mouse pressed left at (478, 98)
Screenshot: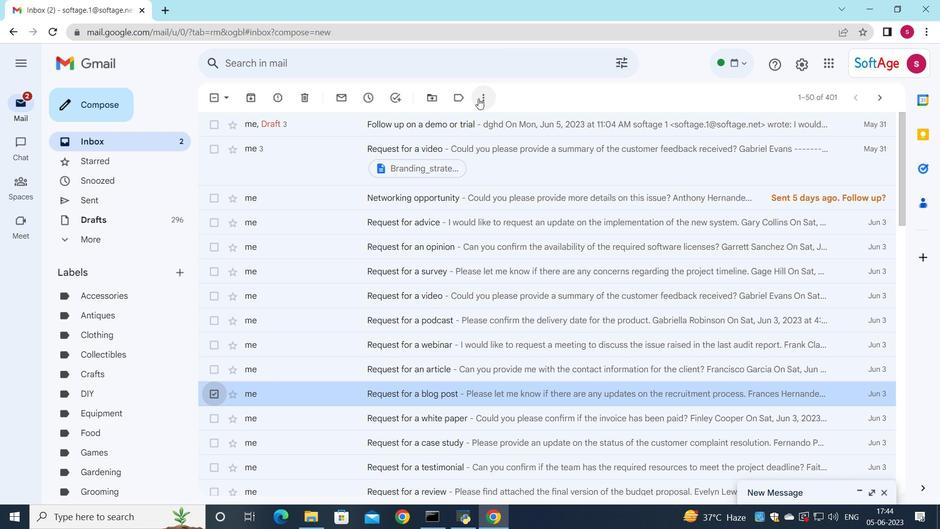 
Action: Mouse moved to (535, 222)
Screenshot: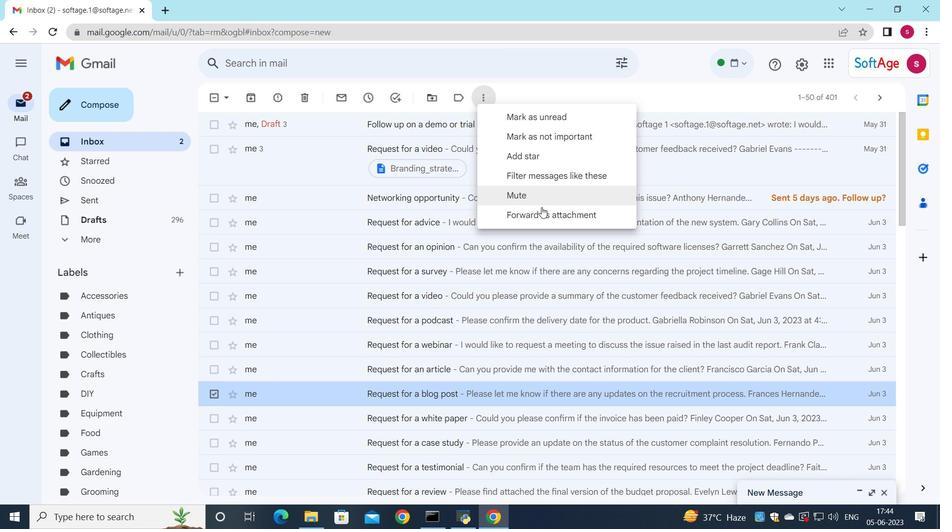 
Action: Mouse pressed left at (535, 222)
Screenshot: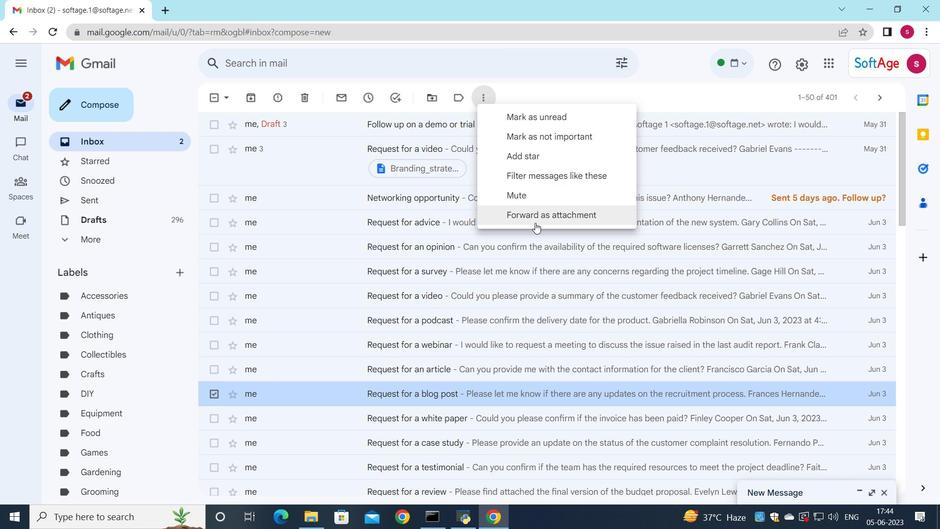 
Action: Mouse moved to (412, 210)
Screenshot: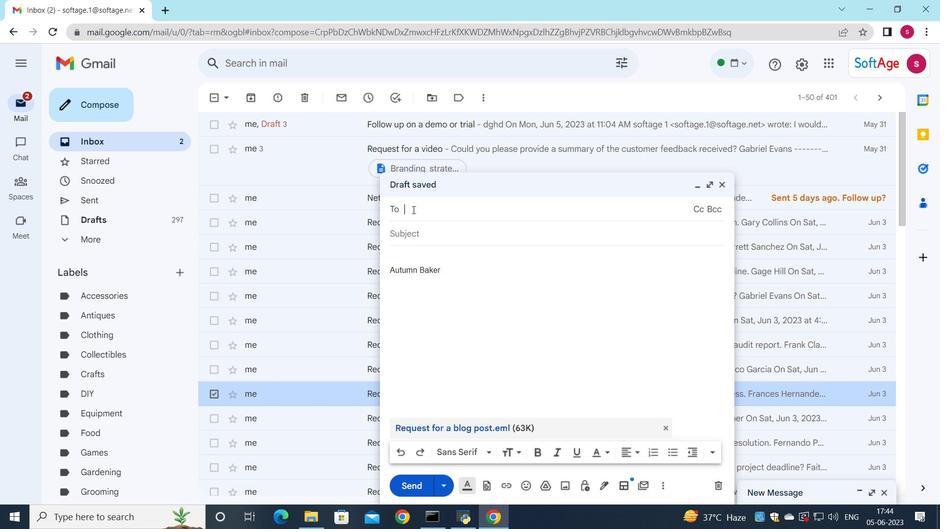 
Action: Key pressed s
Screenshot: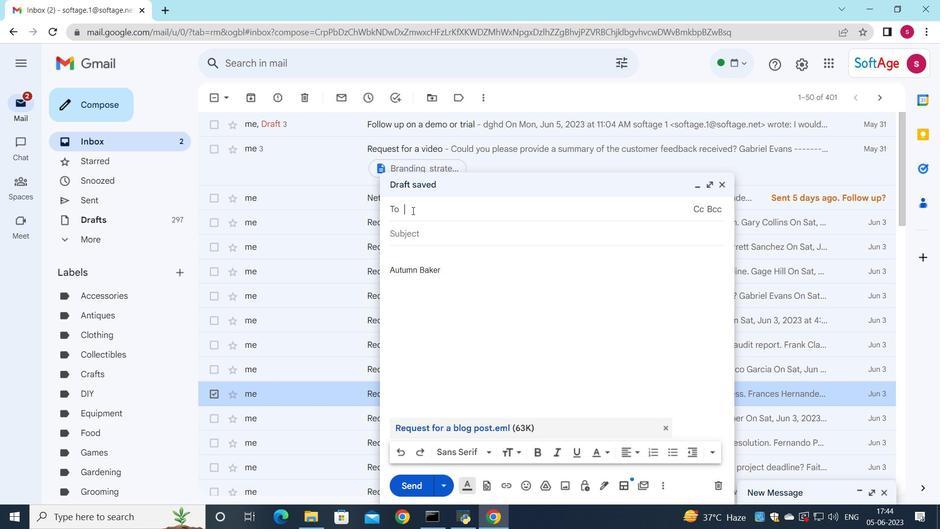
Action: Mouse moved to (470, 401)
Screenshot: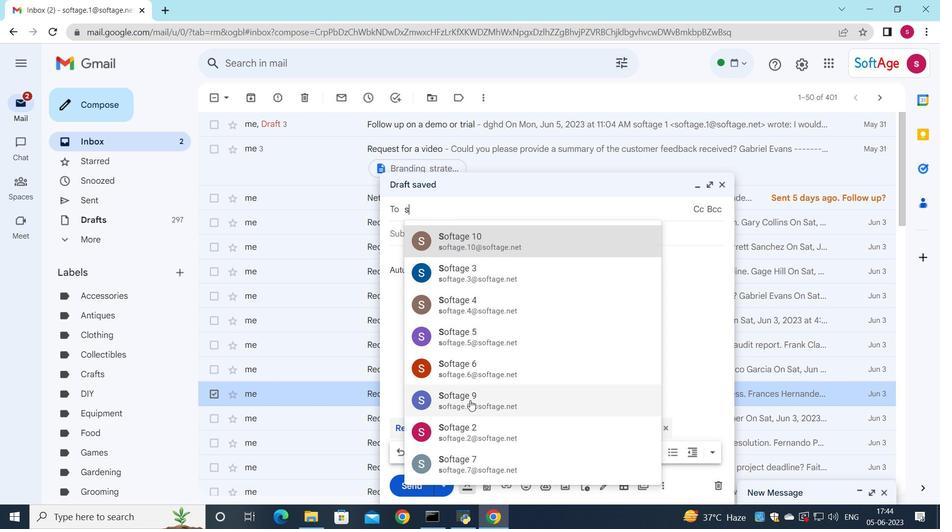 
Action: Mouse pressed left at (470, 401)
Screenshot: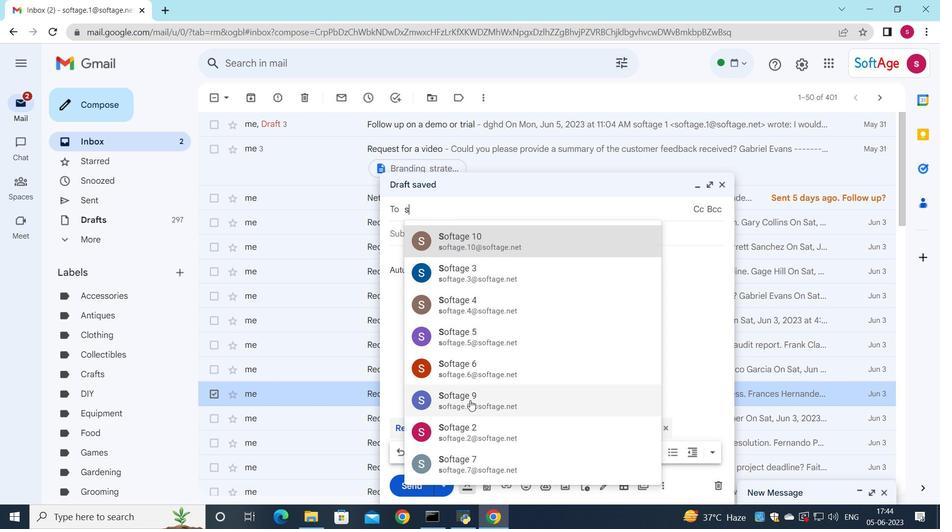 
Action: Mouse moved to (442, 239)
Screenshot: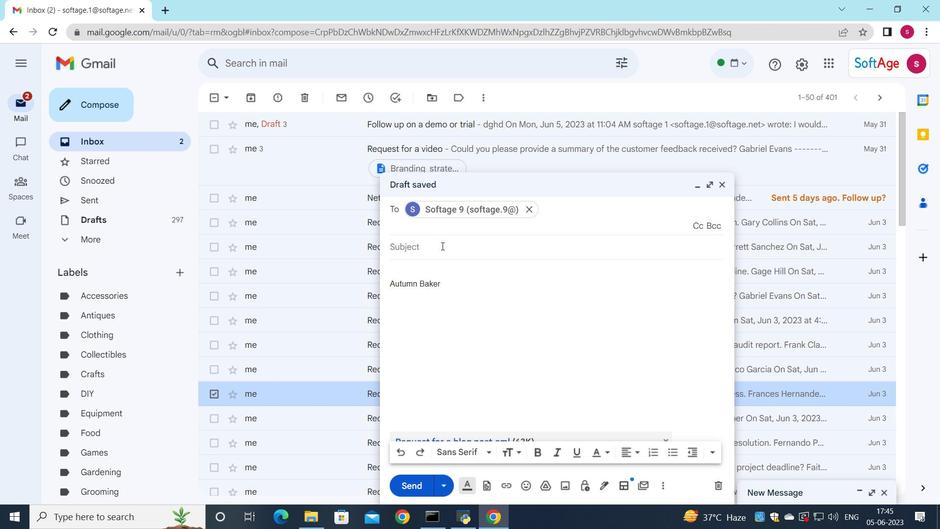 
Action: Mouse pressed left at (442, 239)
Screenshot: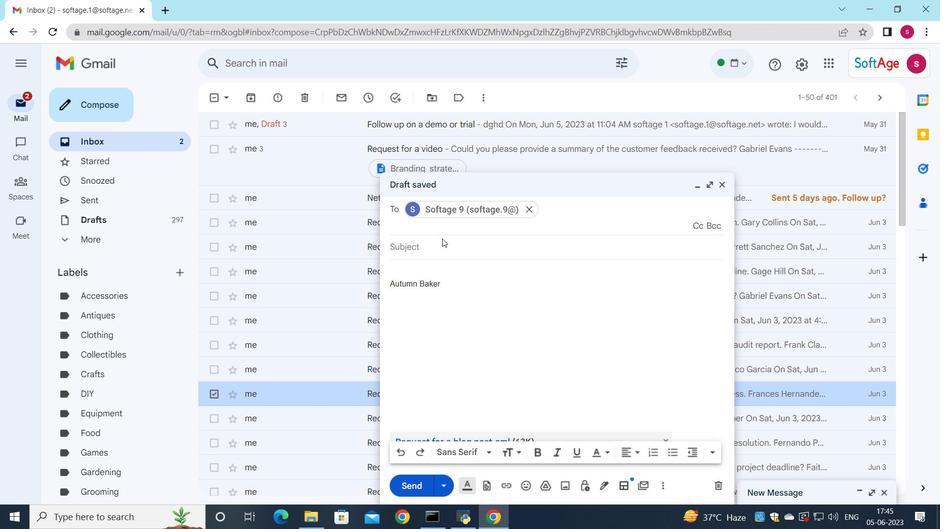 
Action: Mouse moved to (454, 249)
Screenshot: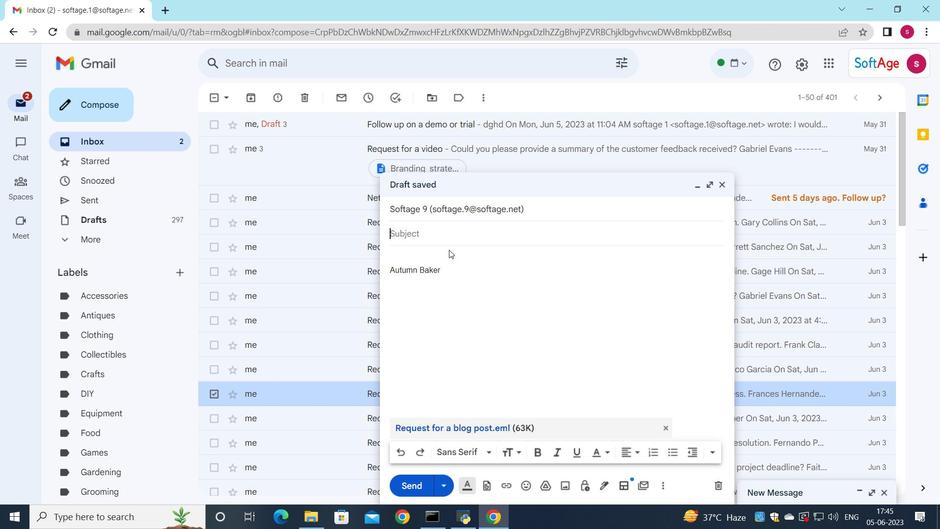 
Action: Key pressed <Key.shift><Key.shift><Key.shift><Key.shift><Key.shift><Key.shift><Key.shift><Key.shift>Vacation<Key.space>request
Screenshot: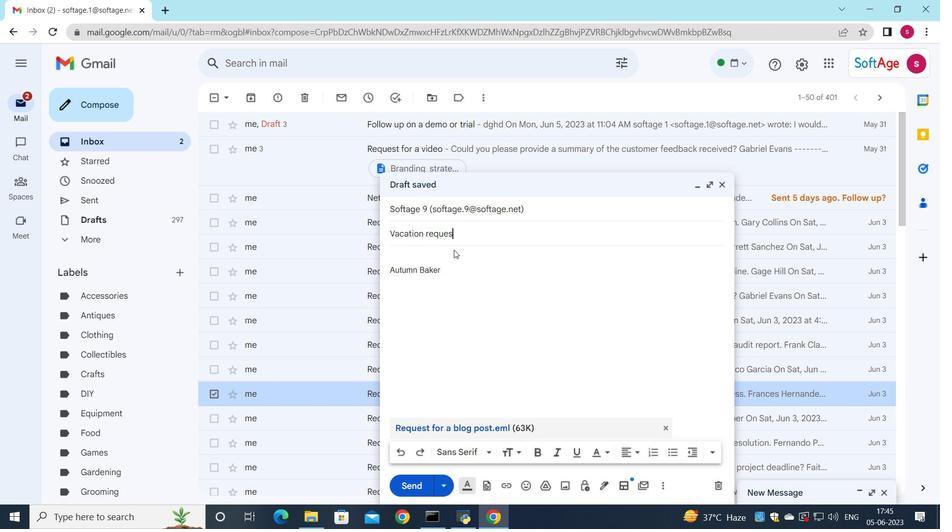 
Action: Mouse moved to (408, 255)
Screenshot: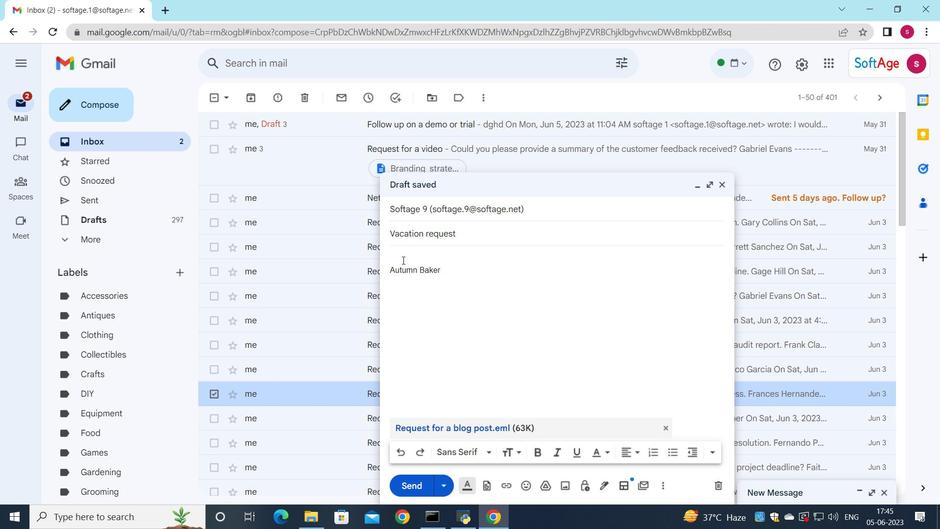 
Action: Mouse pressed left at (408, 255)
Screenshot: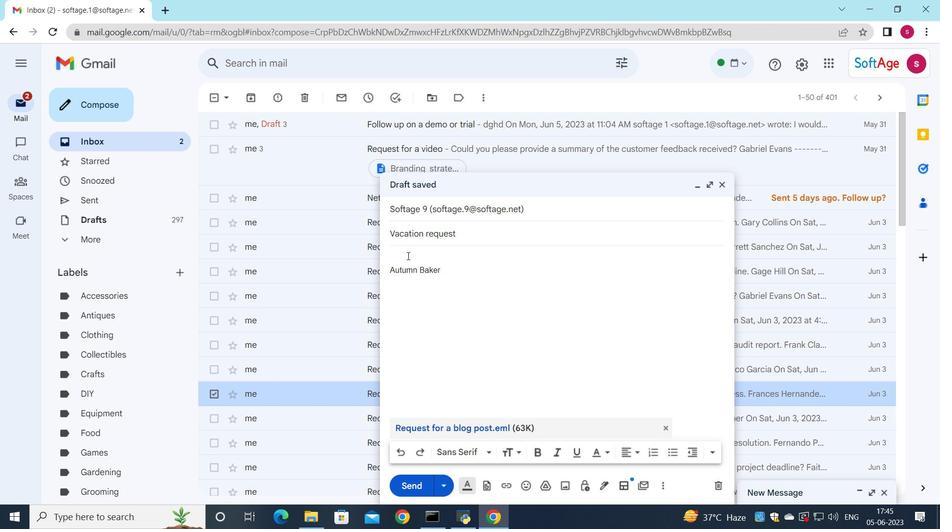 
Action: Key pressed <Key.shift>I<Key.space>would<Key.space>like<Key.space>tio<Key.backspace><Key.backspace>o<Key.space>request<Key.space>a<Key.space>meeting<Key.space>to<Key.space>discuss<Key.space>the<Key.space>upcoming<Key.space>sales<Key.space>strategy.
Screenshot: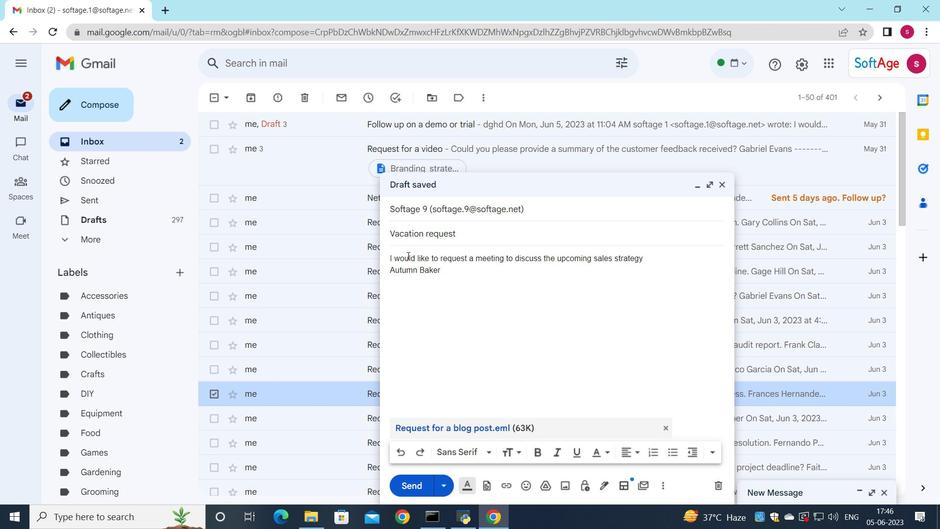 
Action: Mouse moved to (431, 300)
Screenshot: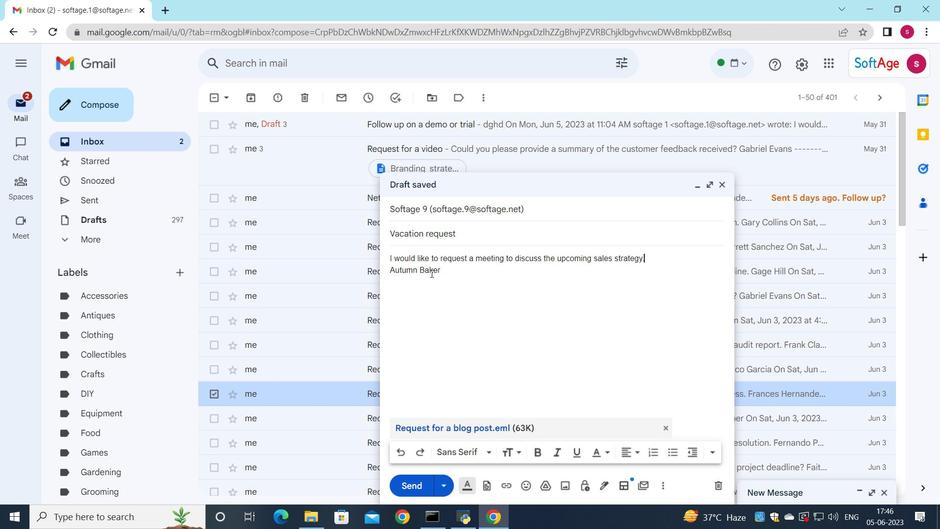 
Action: Mouse scrolled (431, 299) with delta (0, 0)
Screenshot: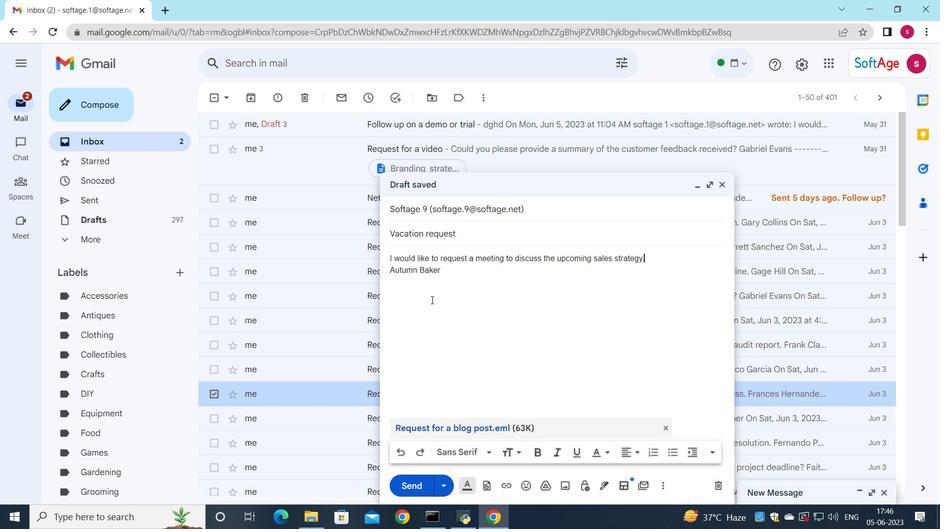 
Action: Mouse scrolled (431, 299) with delta (0, 0)
Screenshot: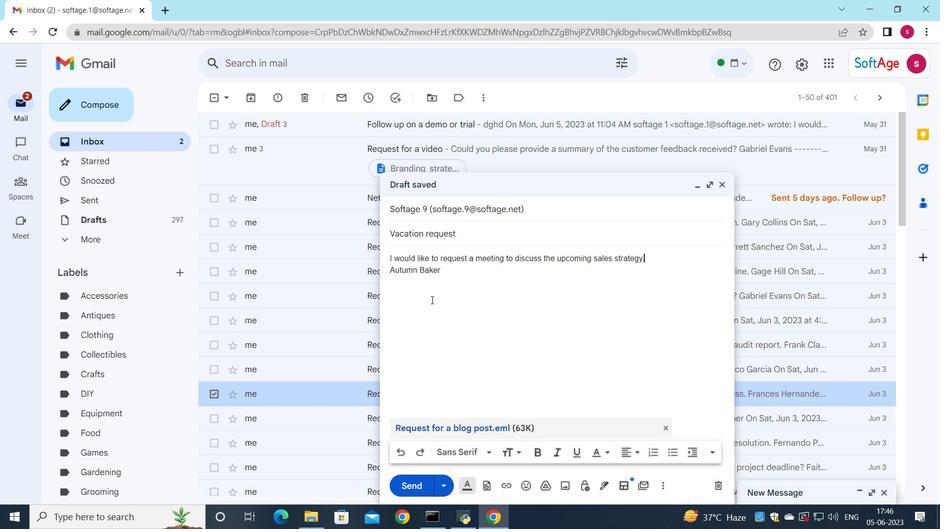 
Action: Mouse scrolled (431, 299) with delta (0, 0)
Screenshot: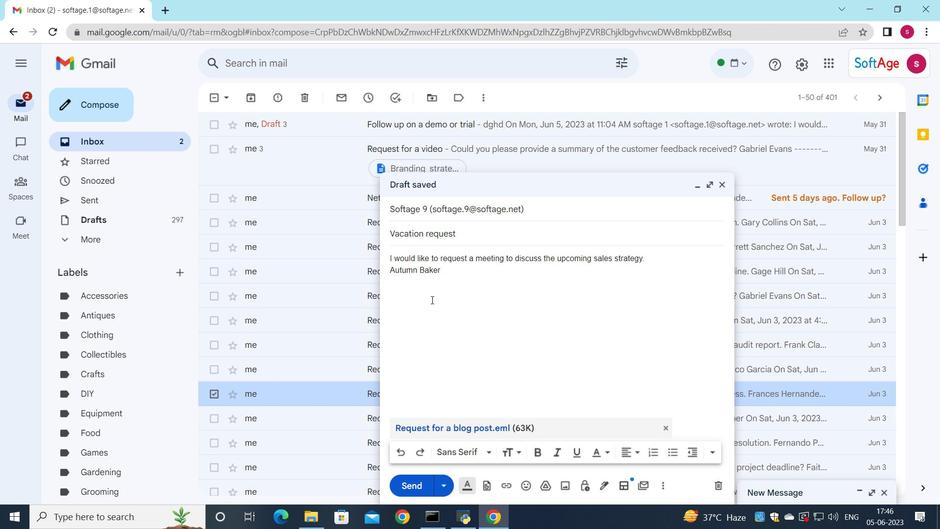 
Action: Mouse moved to (425, 315)
Screenshot: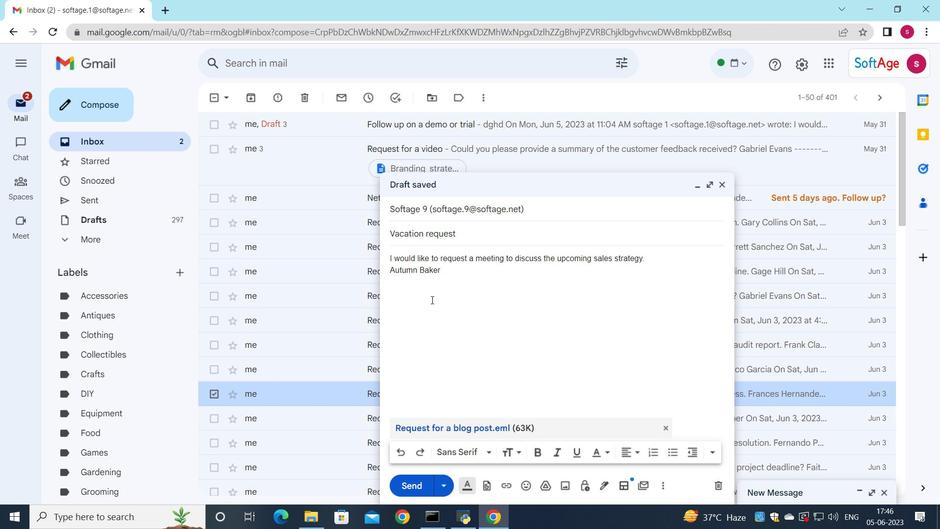 
Action: Mouse scrolled (429, 305) with delta (0, 0)
Screenshot: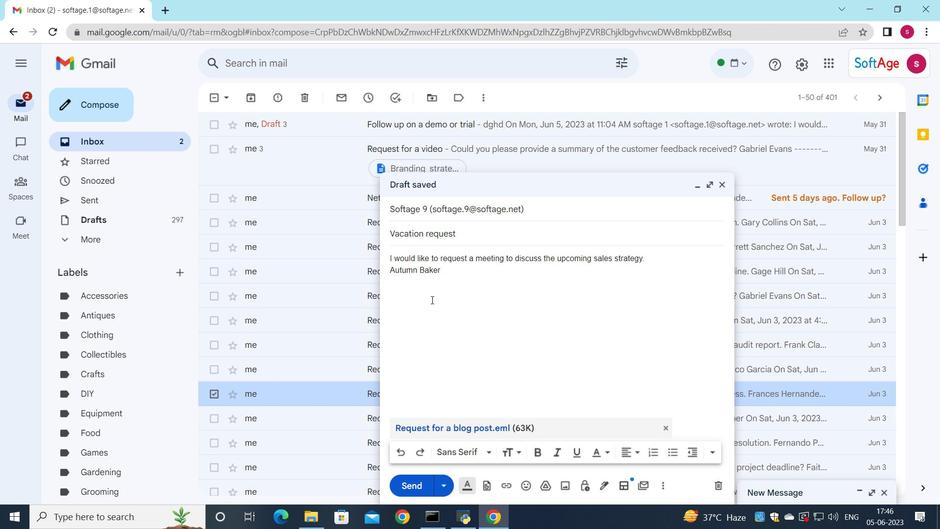 
Action: Mouse moved to (405, 484)
Screenshot: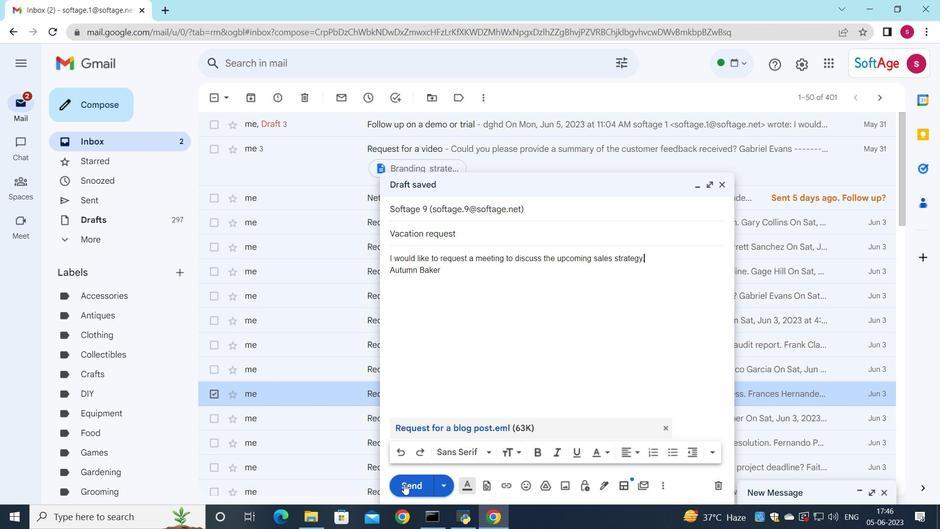 
Action: Mouse pressed left at (405, 484)
Screenshot: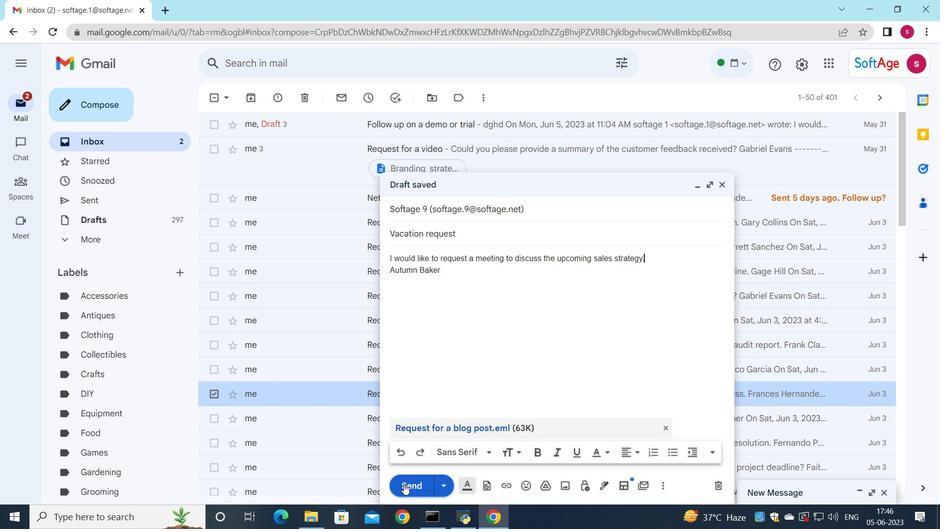 
Action: Mouse moved to (521, 195)
Screenshot: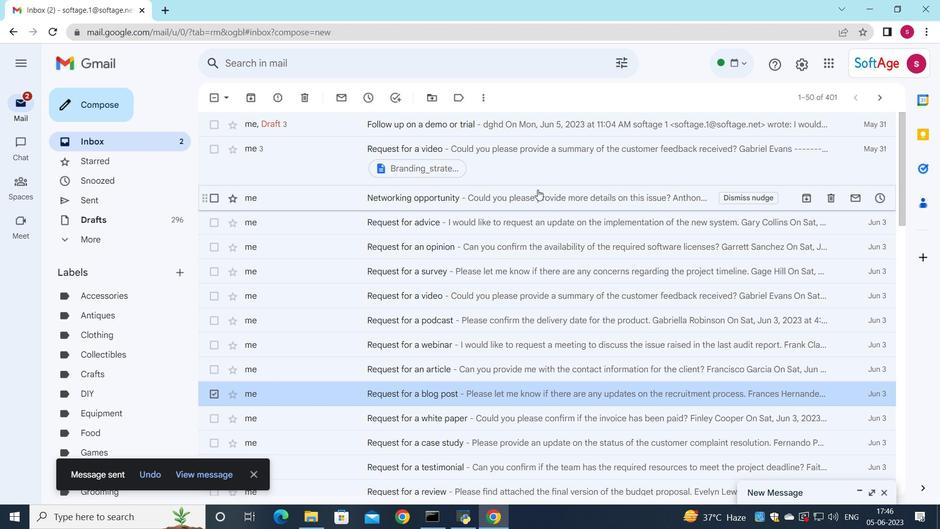 
